 Task: In the  document monologue.odt. Insert footer and write 'www.quantum.com'. Find the word using Dictionary 'Grateful' Use the tool word Count and display word count while typing
Action: Mouse moved to (249, 409)
Screenshot: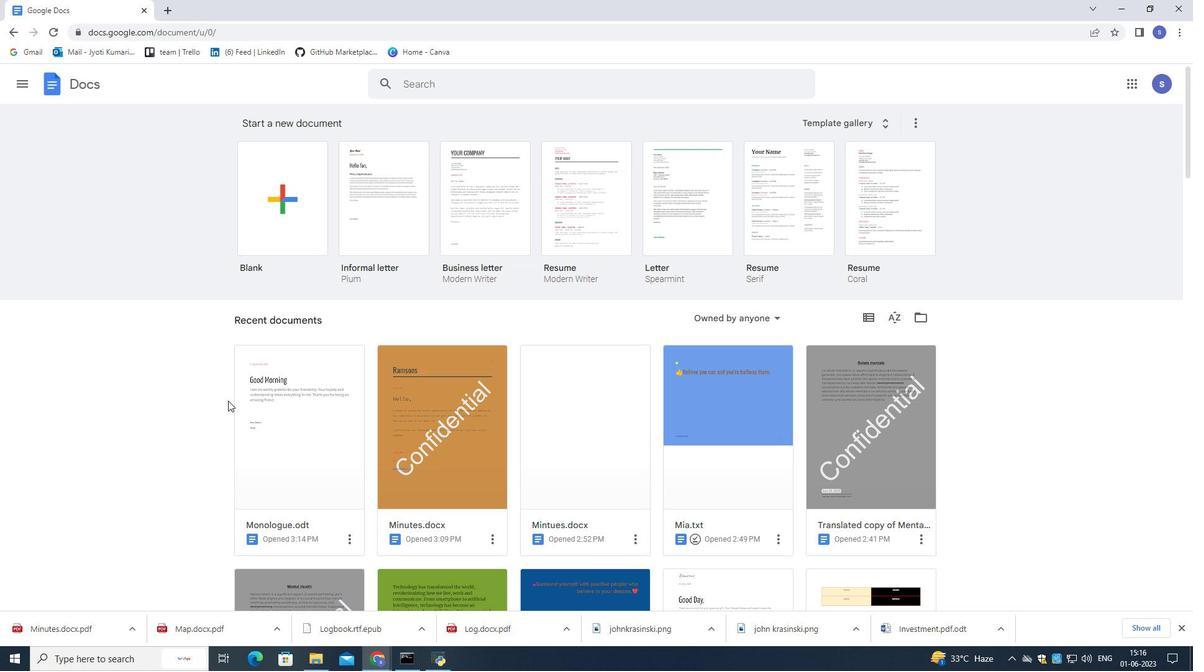 
Action: Mouse pressed left at (249, 409)
Screenshot: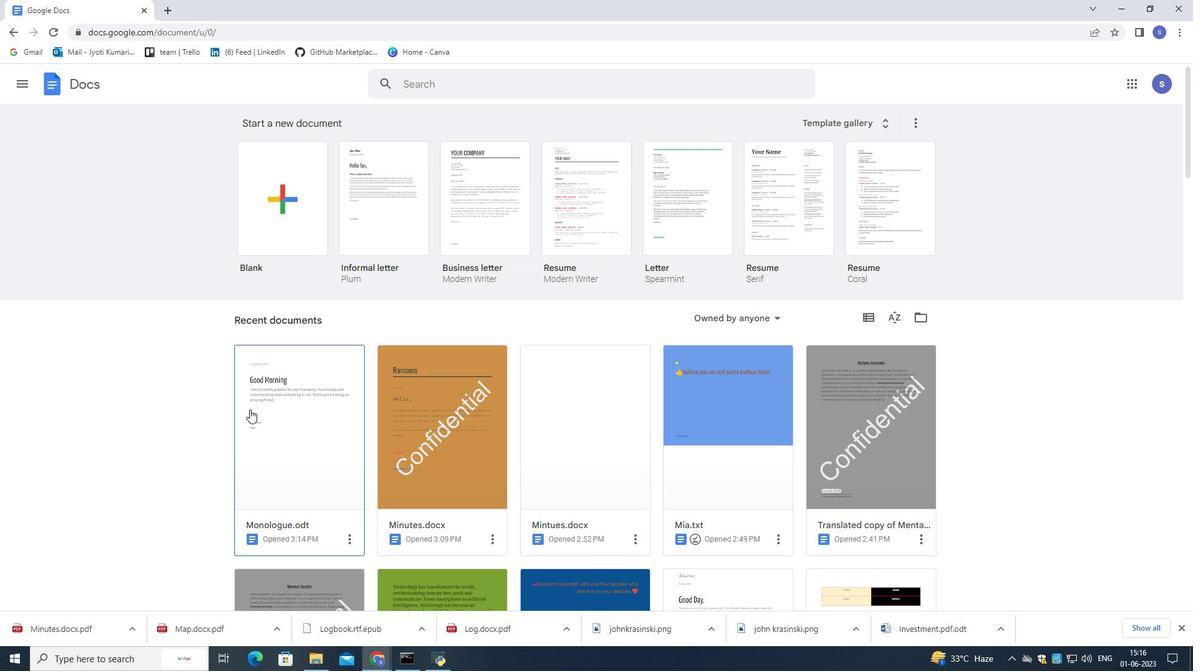 
Action: Mouse moved to (251, 409)
Screenshot: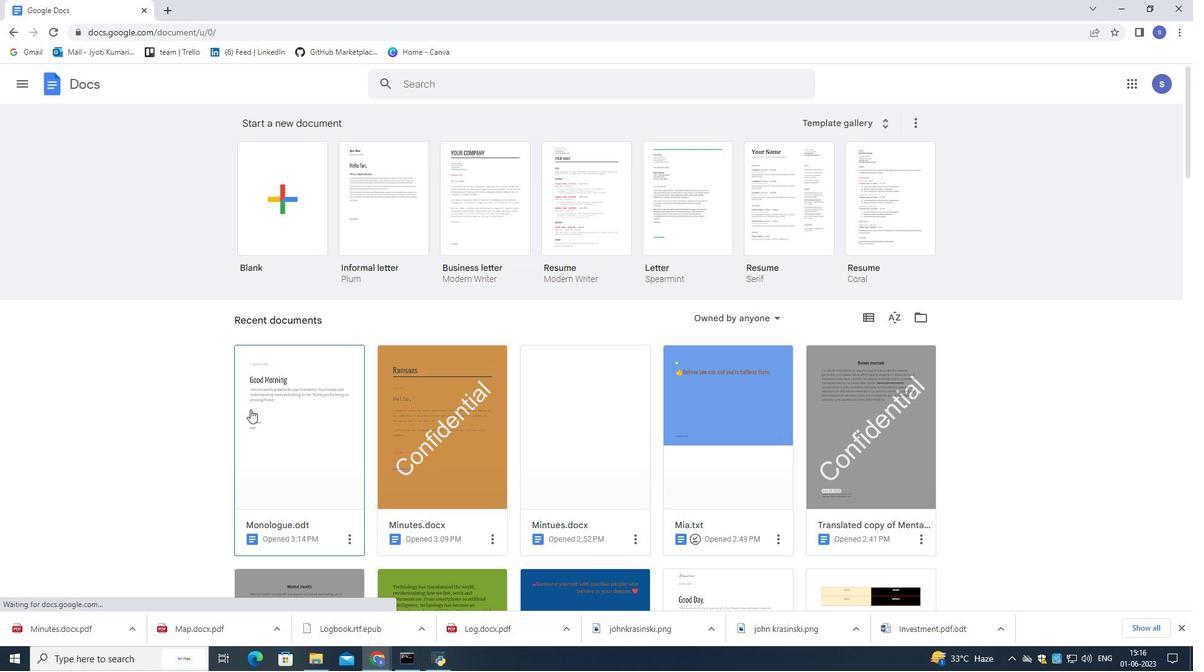 
Action: Mouse pressed left at (251, 409)
Screenshot: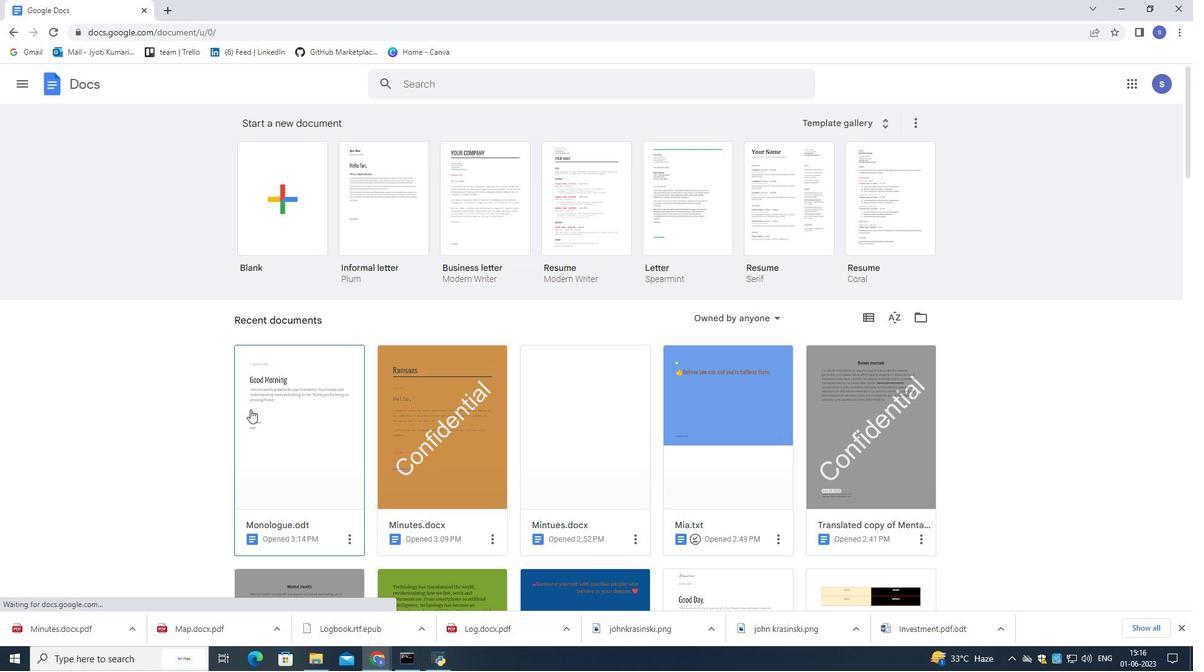 
Action: Mouse moved to (157, 308)
Screenshot: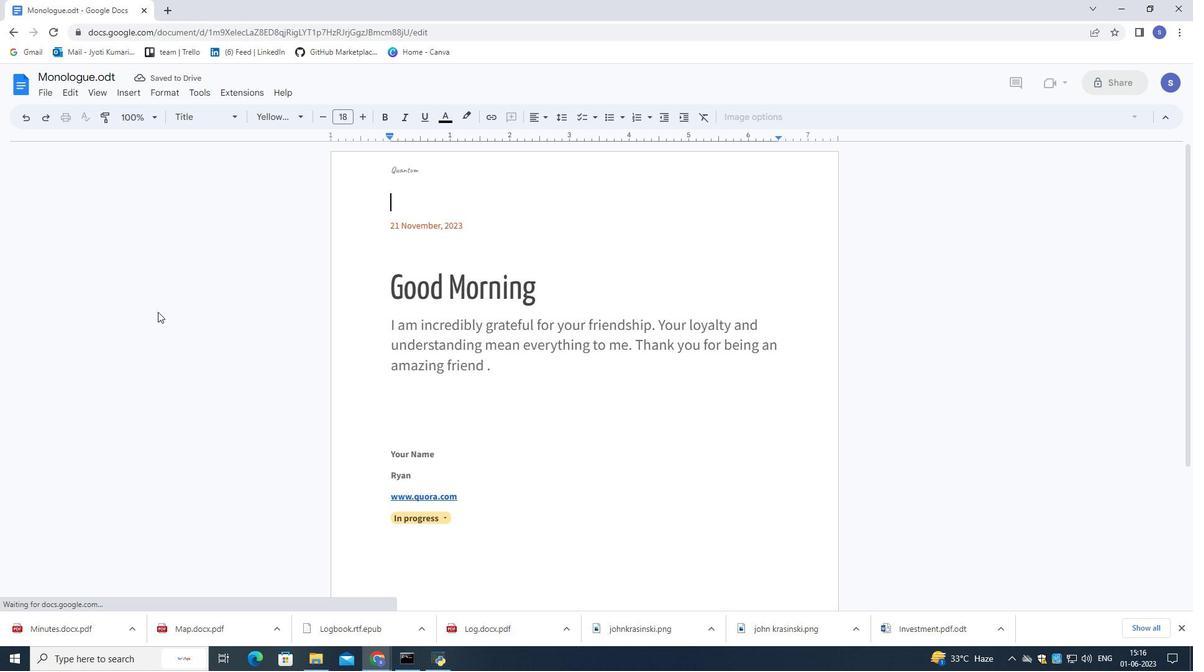 
Action: Mouse scrolled (157, 307) with delta (0, 0)
Screenshot: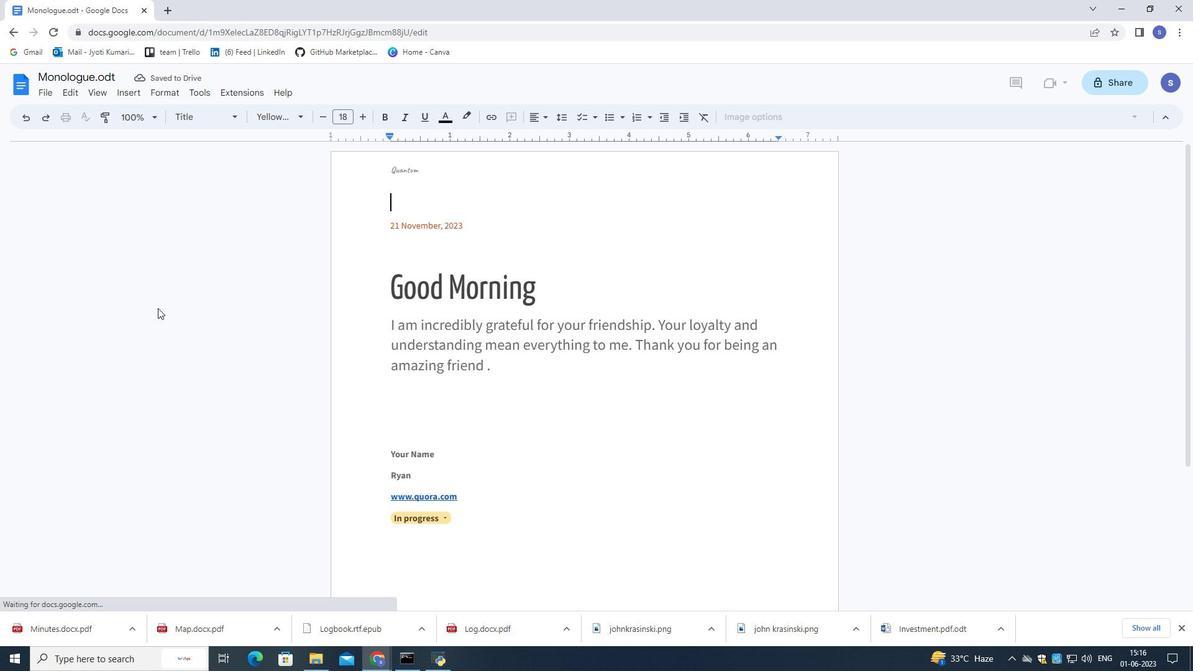 
Action: Mouse scrolled (157, 307) with delta (0, 0)
Screenshot: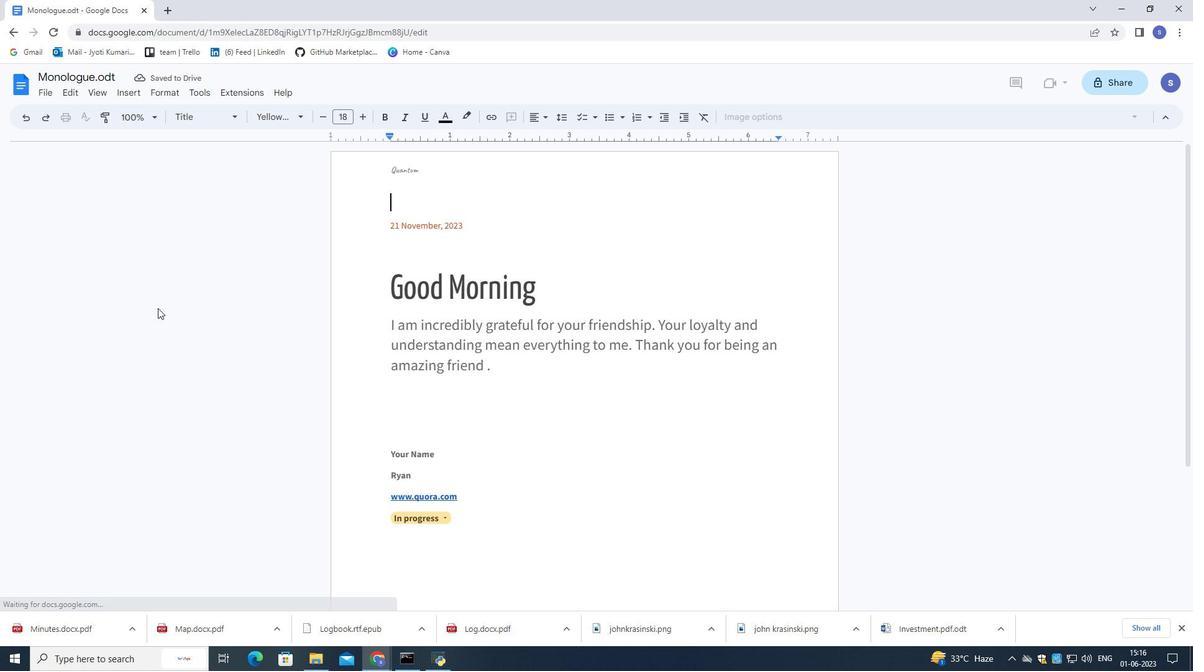 
Action: Mouse scrolled (157, 307) with delta (0, 0)
Screenshot: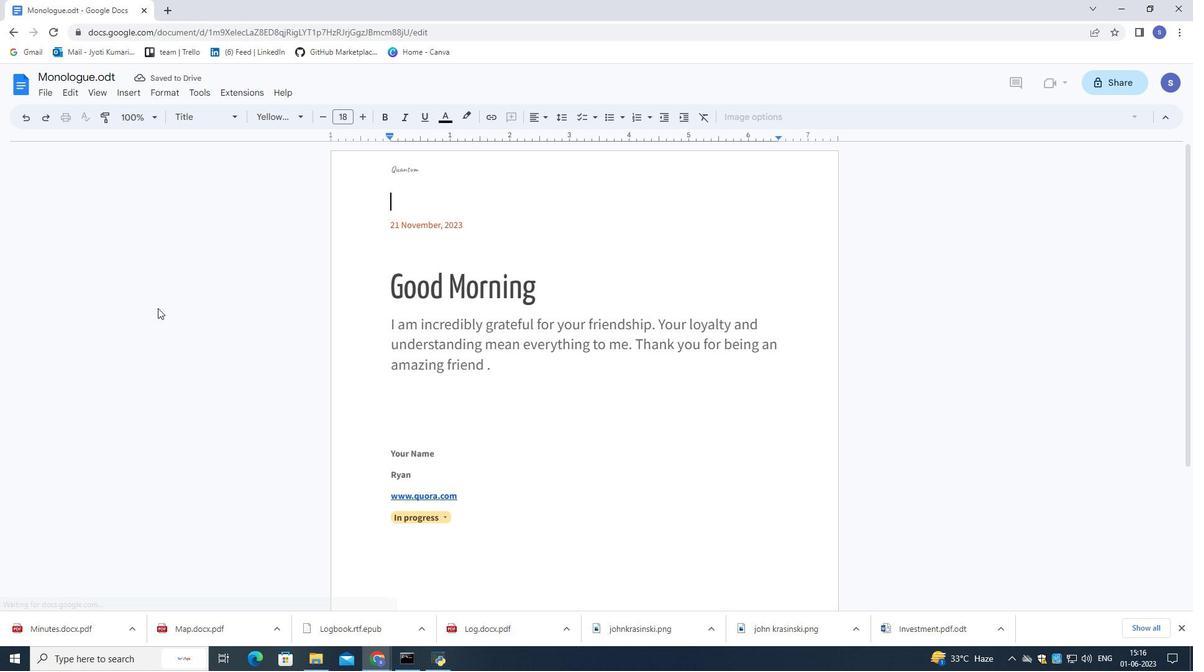 
Action: Mouse moved to (157, 308)
Screenshot: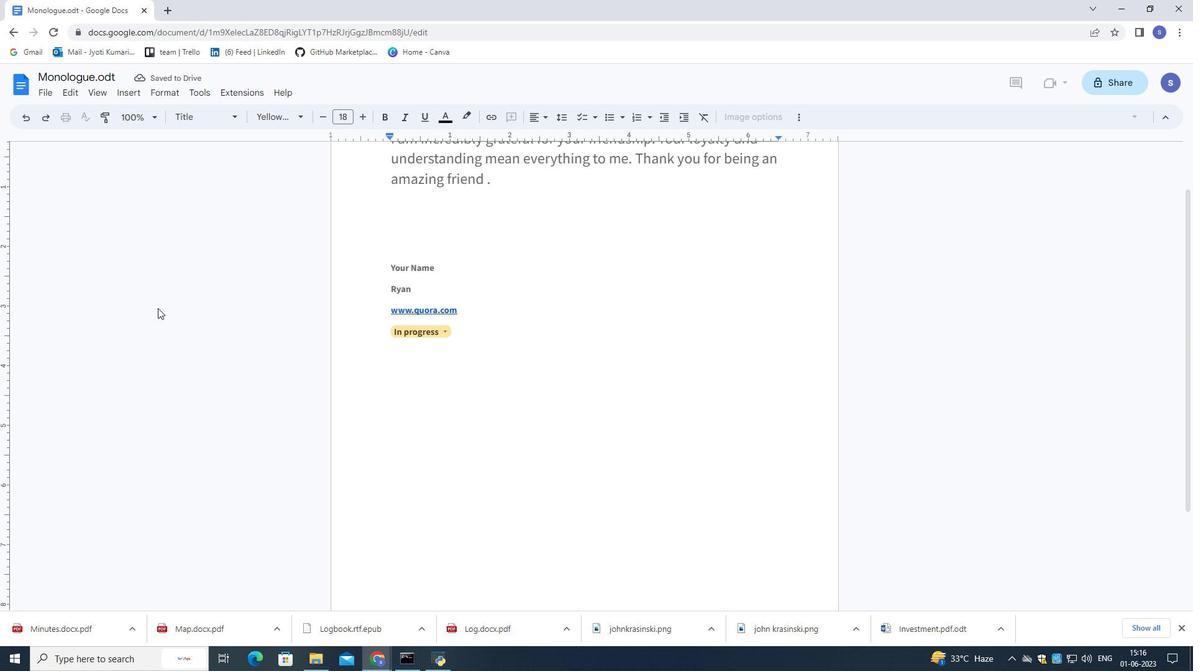 
Action: Mouse scrolled (157, 307) with delta (0, 0)
Screenshot: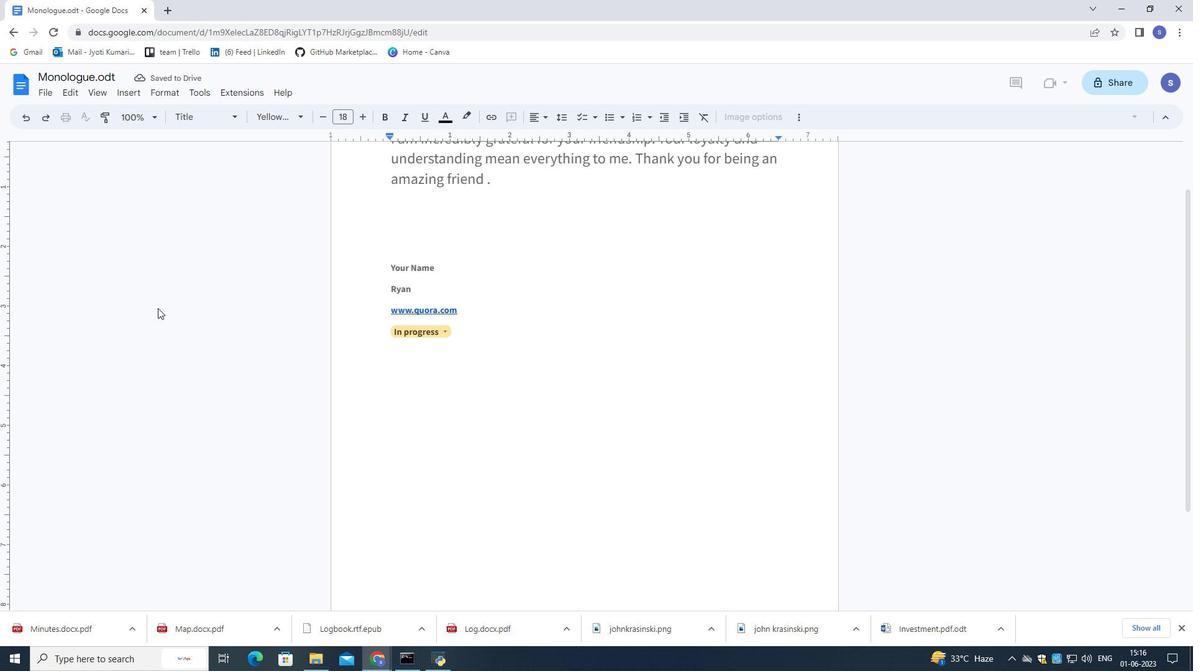 
Action: Mouse scrolled (157, 307) with delta (0, 0)
Screenshot: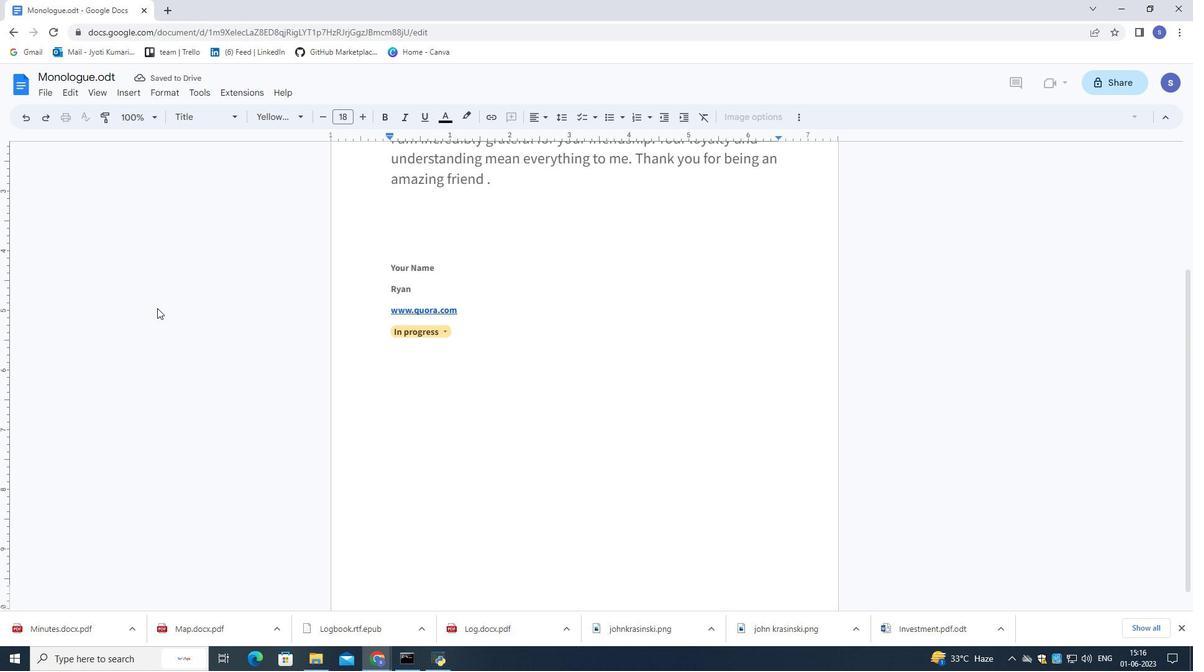 
Action: Mouse scrolled (157, 307) with delta (0, 0)
Screenshot: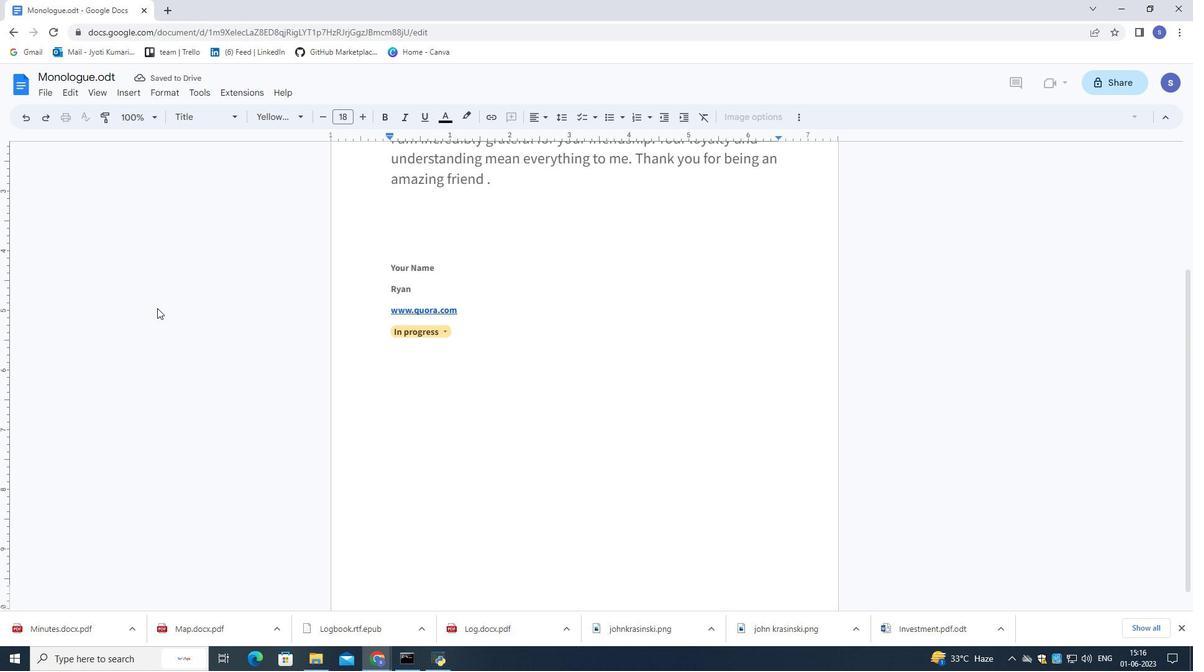 
Action: Mouse scrolled (157, 307) with delta (0, 0)
Screenshot: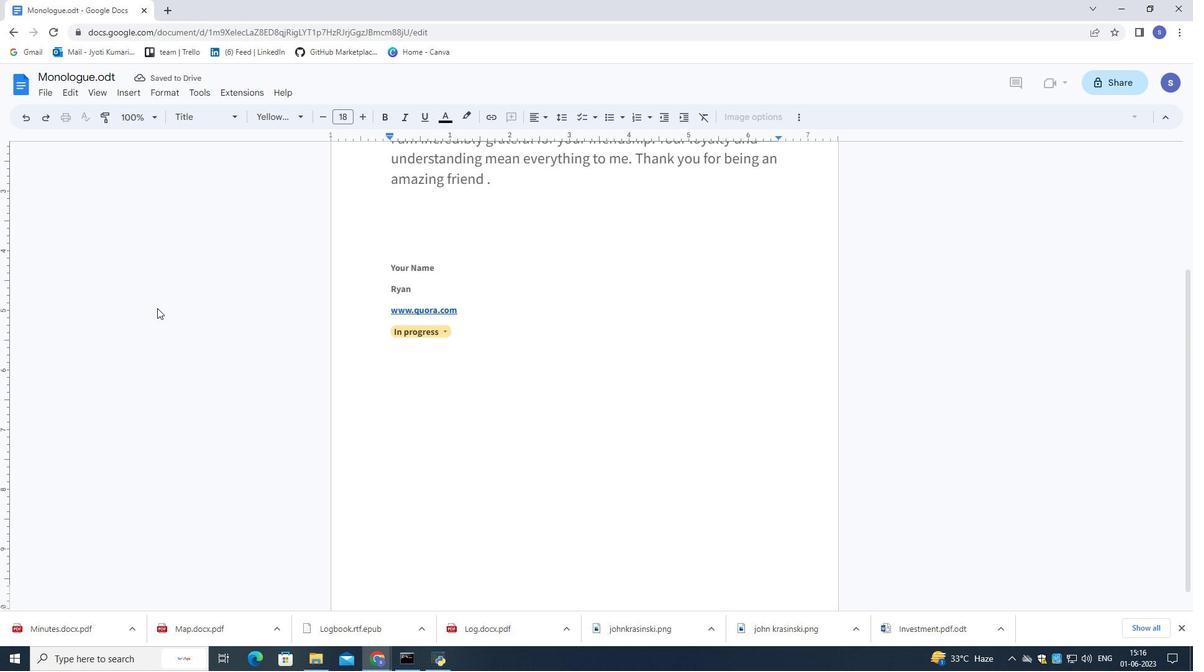 
Action: Mouse scrolled (157, 309) with delta (0, 0)
Screenshot: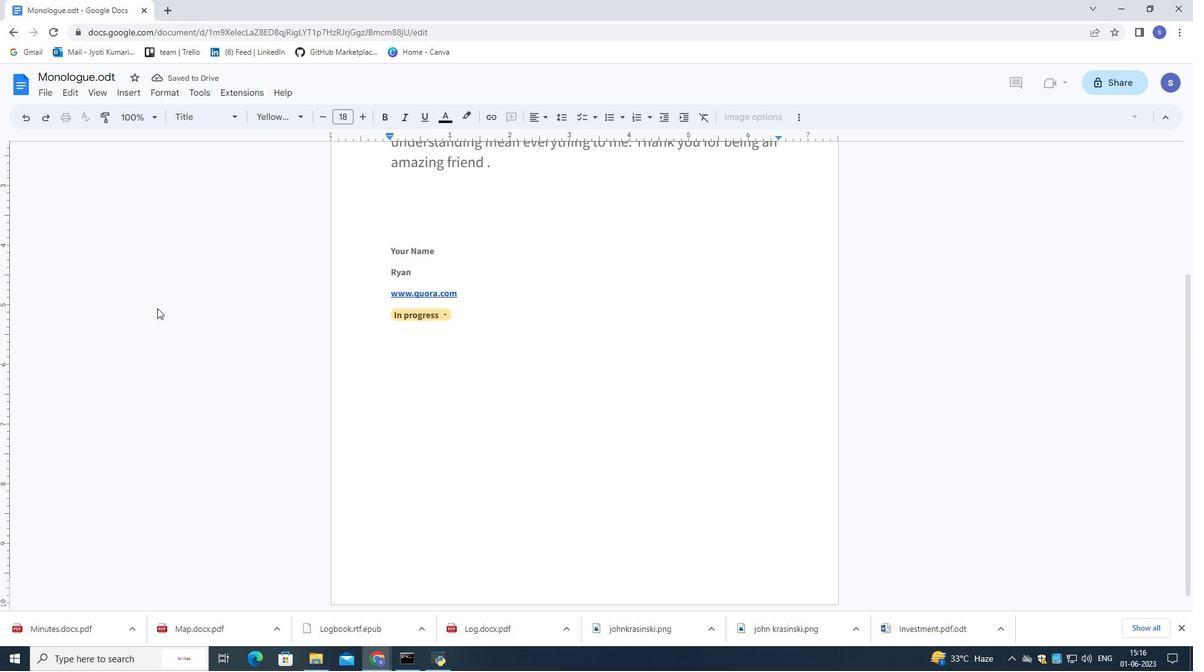 
Action: Mouse scrolled (157, 309) with delta (0, 0)
Screenshot: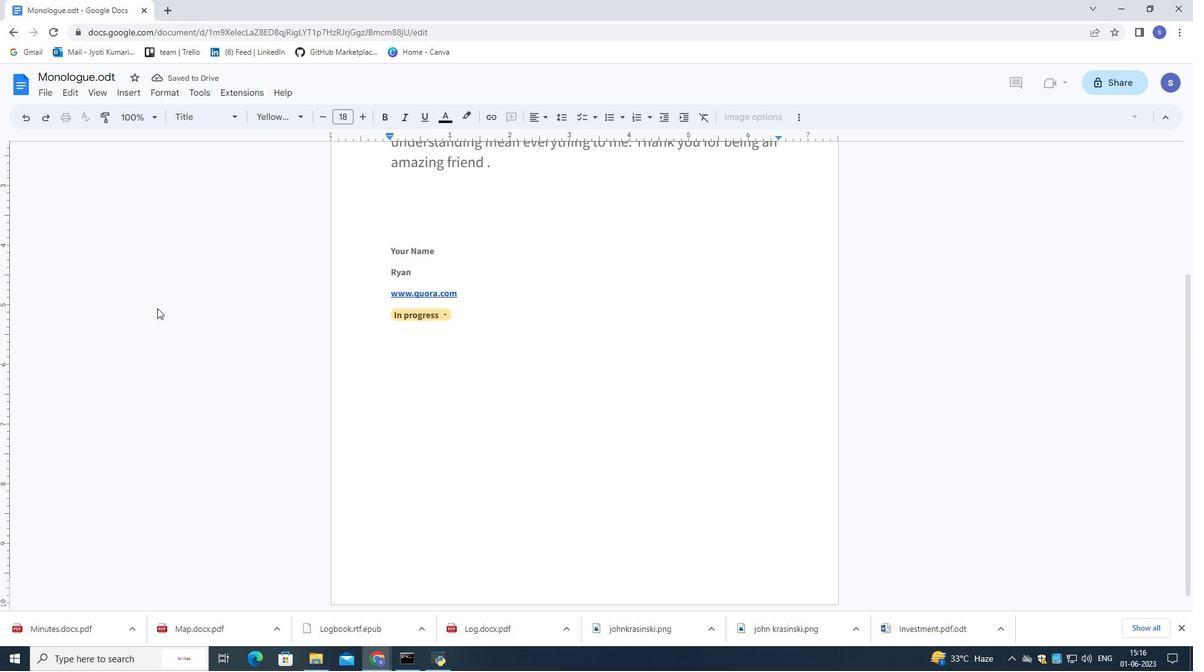 
Action: Mouse scrolled (157, 309) with delta (0, 0)
Screenshot: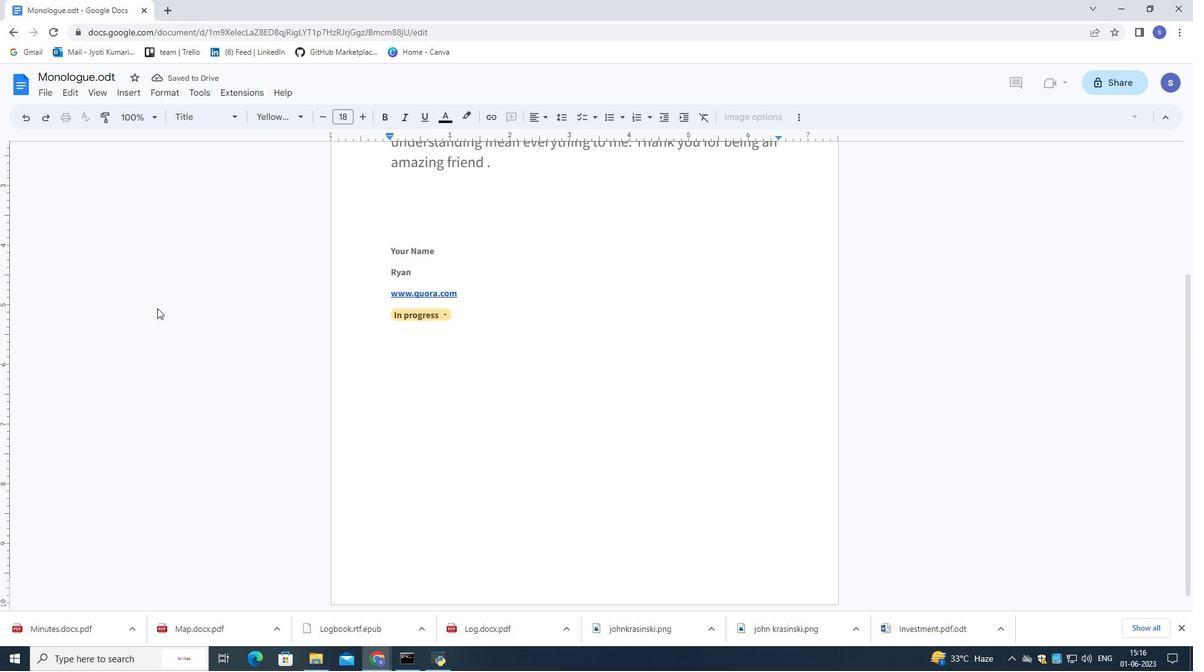 
Action: Mouse moved to (156, 307)
Screenshot: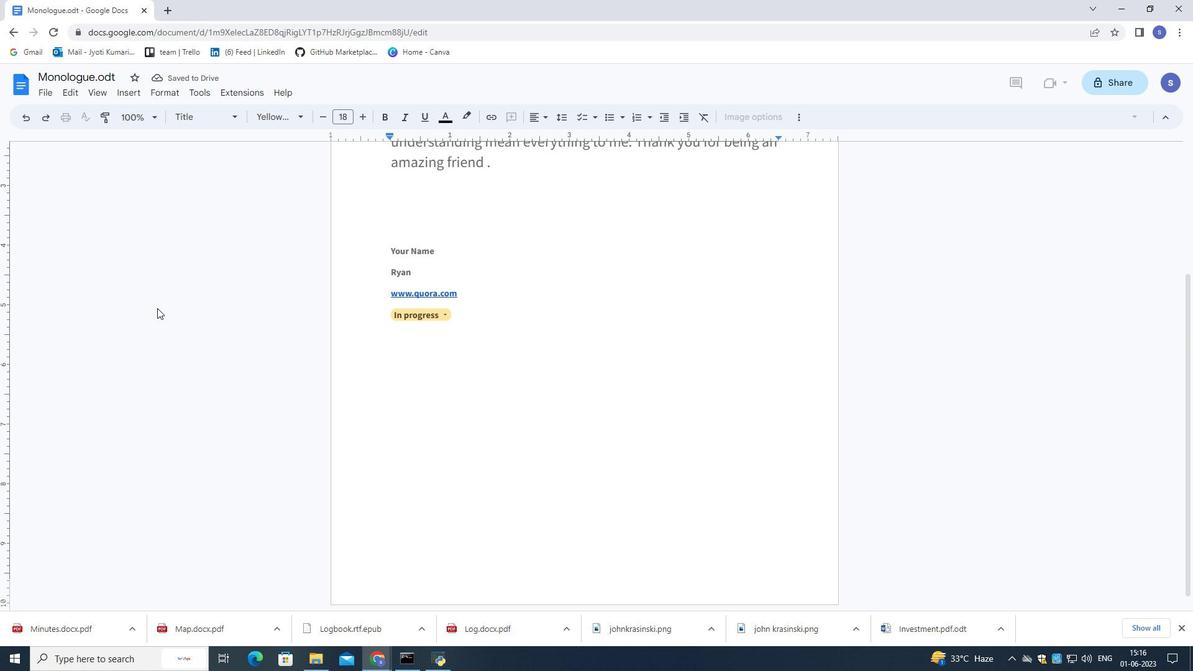 
Action: Mouse scrolled (156, 308) with delta (0, 0)
Screenshot: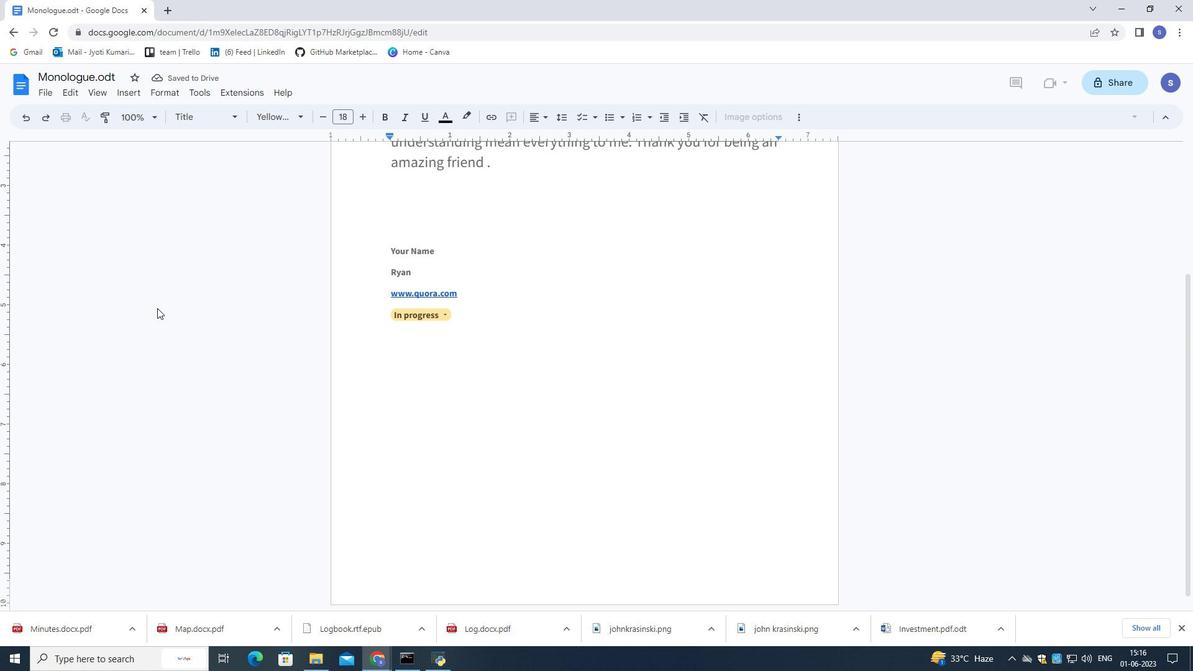 
Action: Mouse scrolled (156, 308) with delta (0, 0)
Screenshot: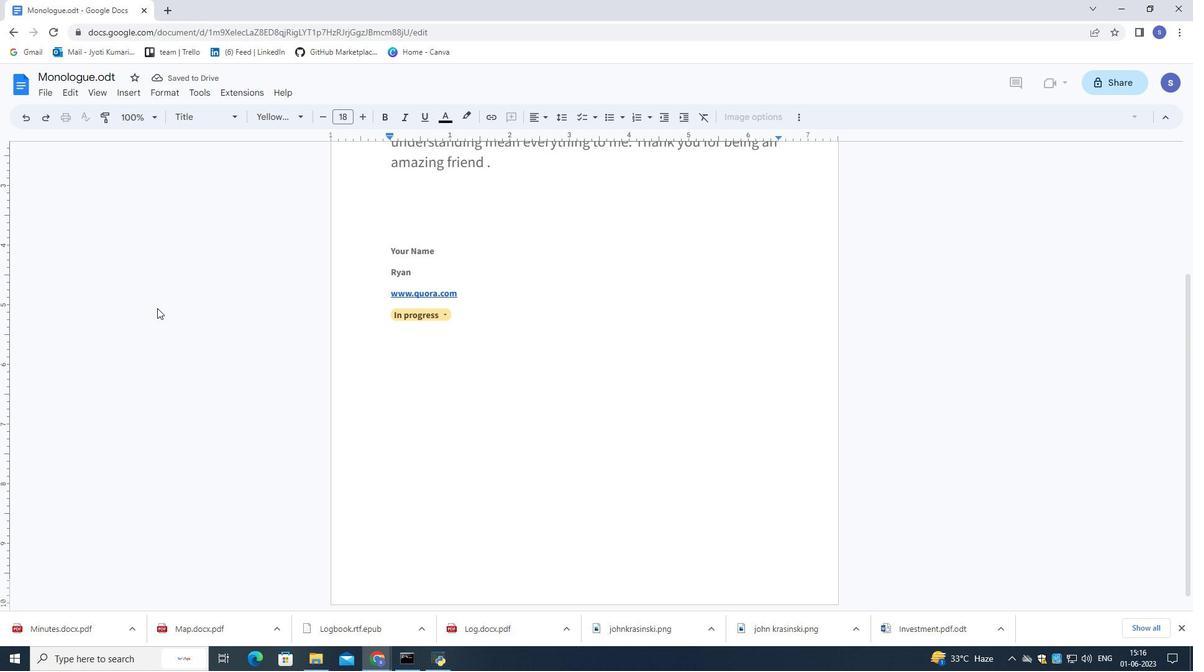 
Action: Mouse moved to (134, 90)
Screenshot: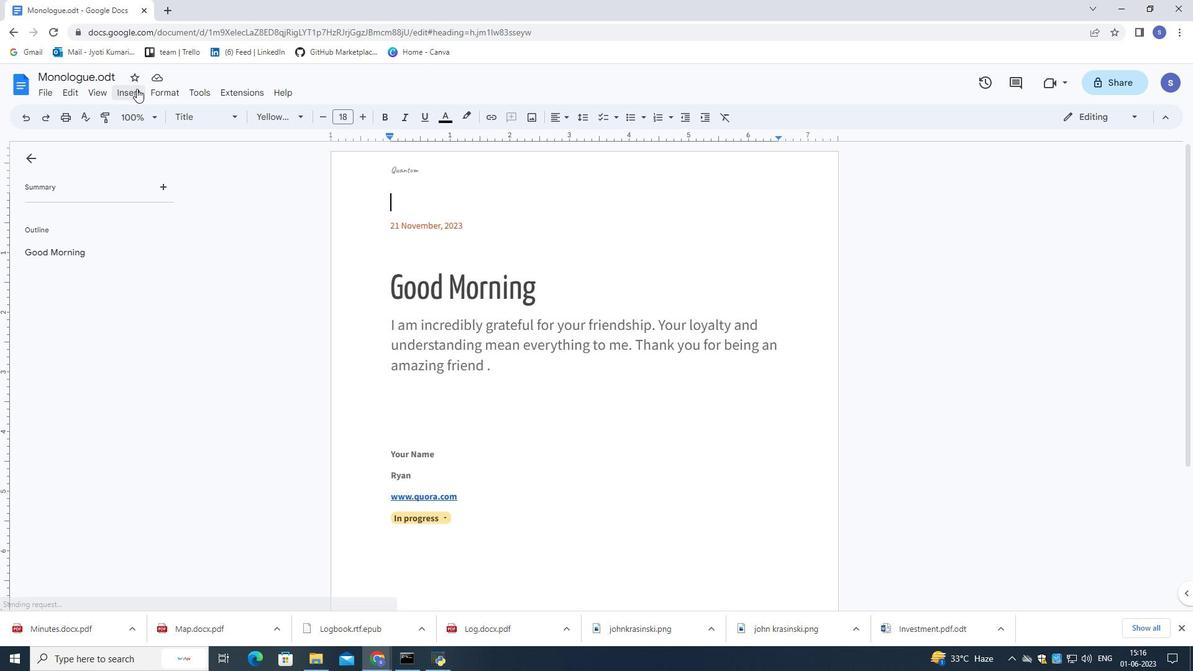 
Action: Mouse pressed left at (134, 90)
Screenshot: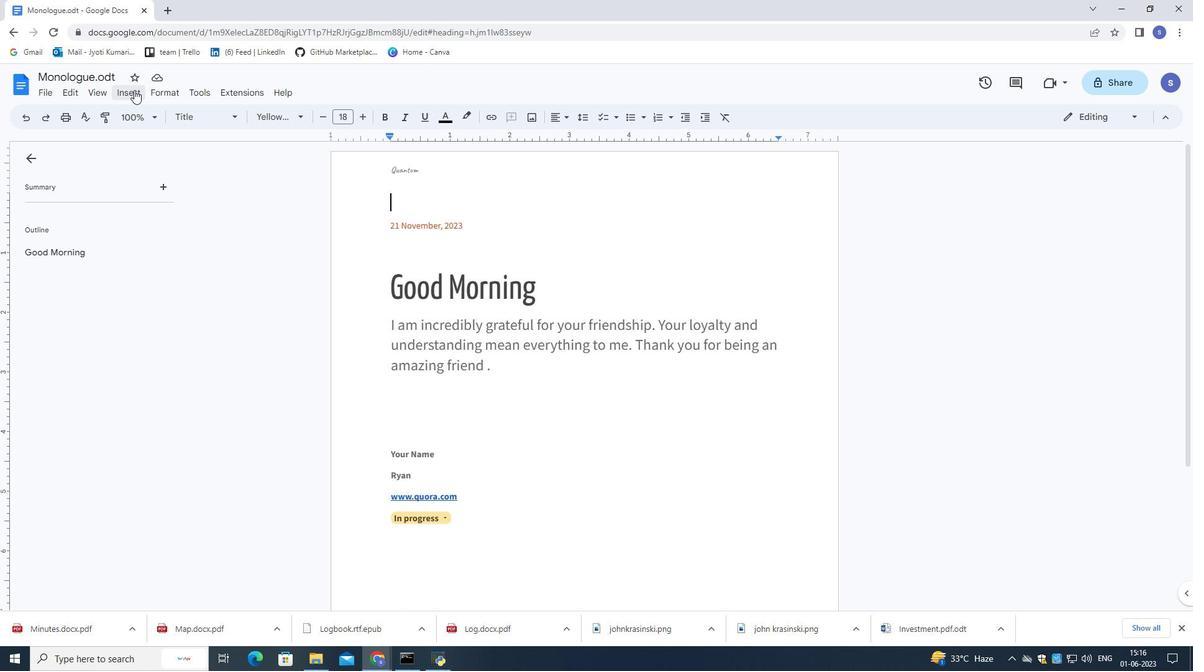 
Action: Mouse moved to (248, 237)
Screenshot: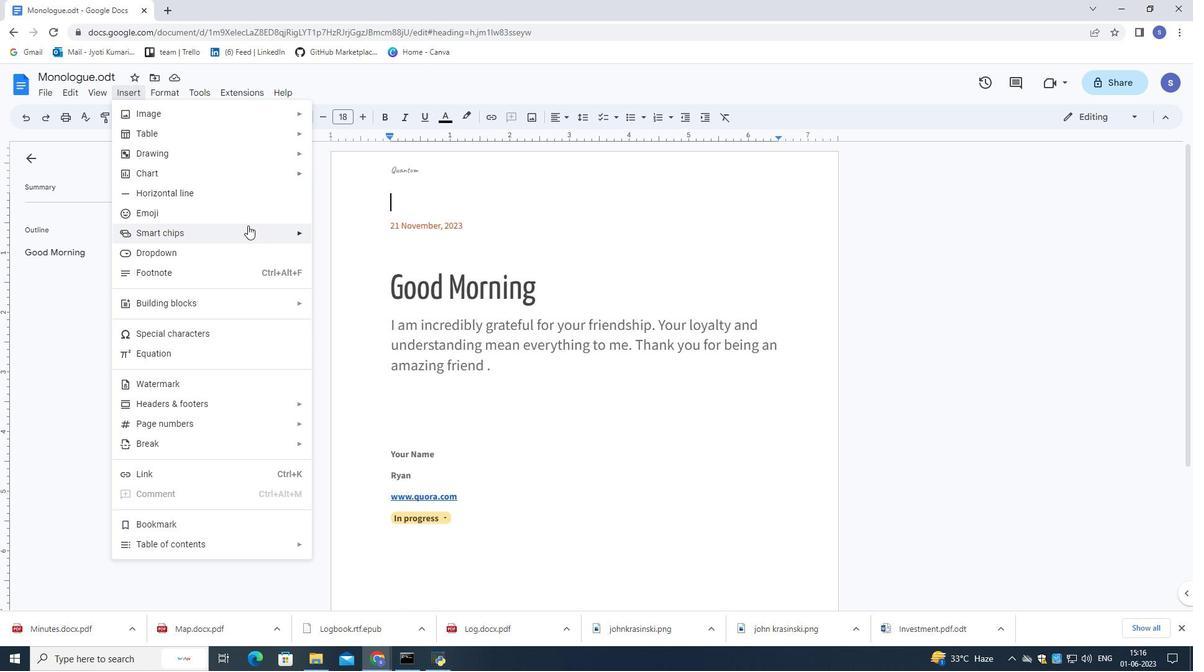 
Action: Mouse scrolled (248, 236) with delta (0, 0)
Screenshot: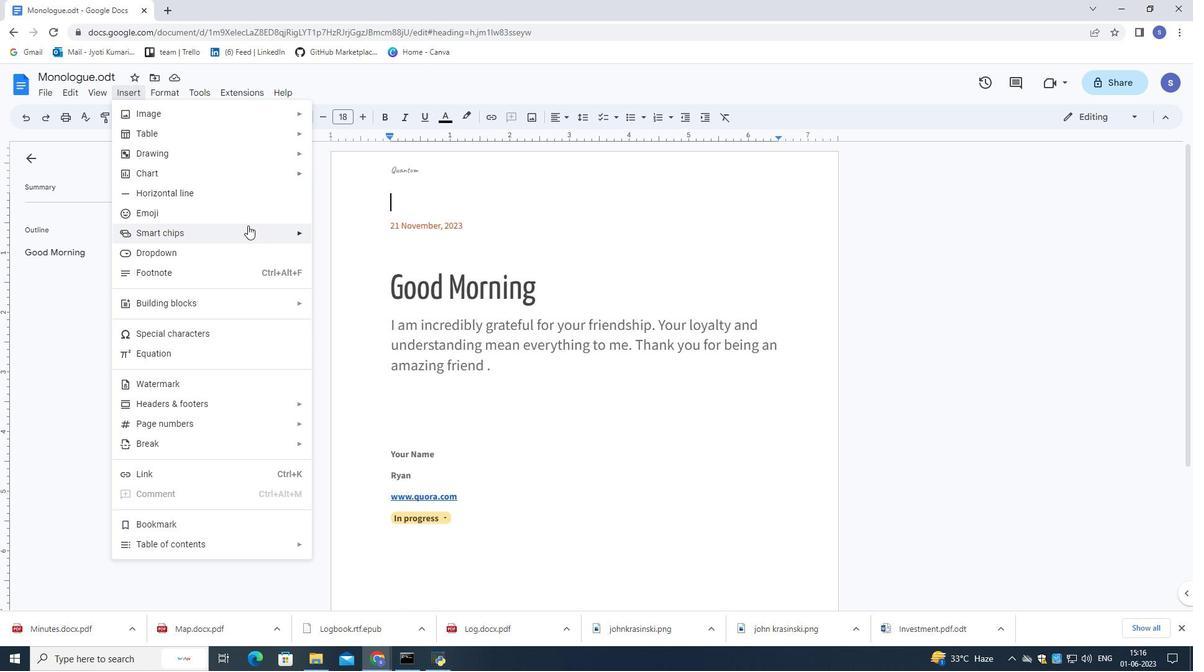 
Action: Mouse moved to (248, 238)
Screenshot: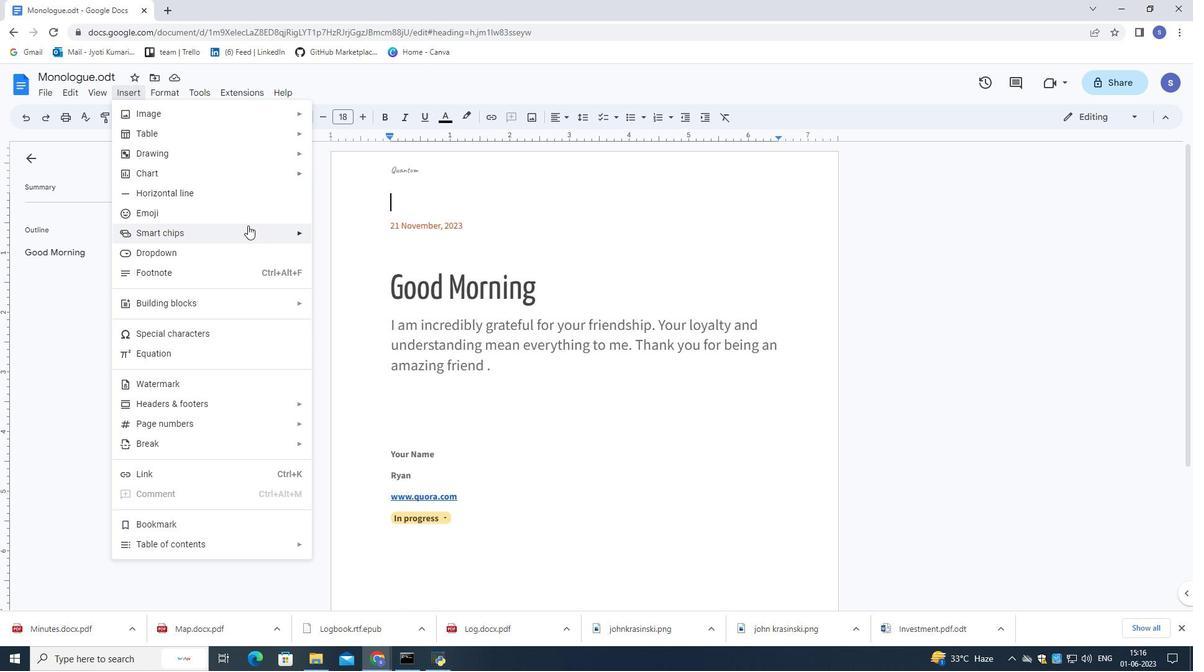 
Action: Mouse scrolled (248, 237) with delta (0, 0)
Screenshot: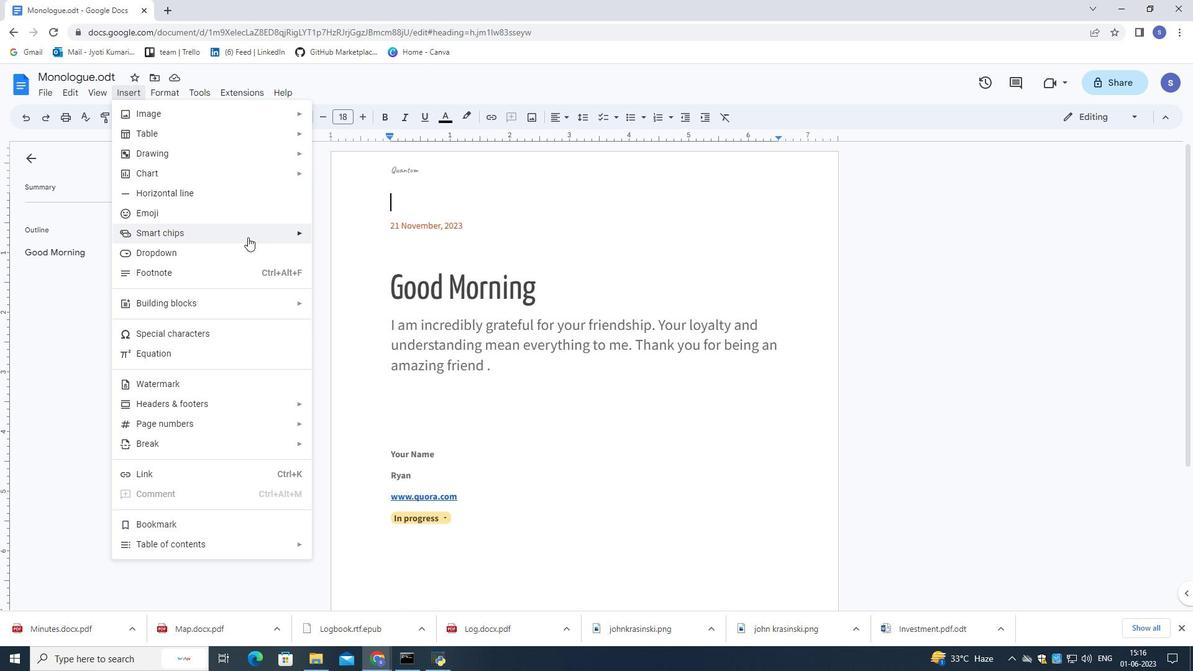 
Action: Mouse moved to (248, 238)
Screenshot: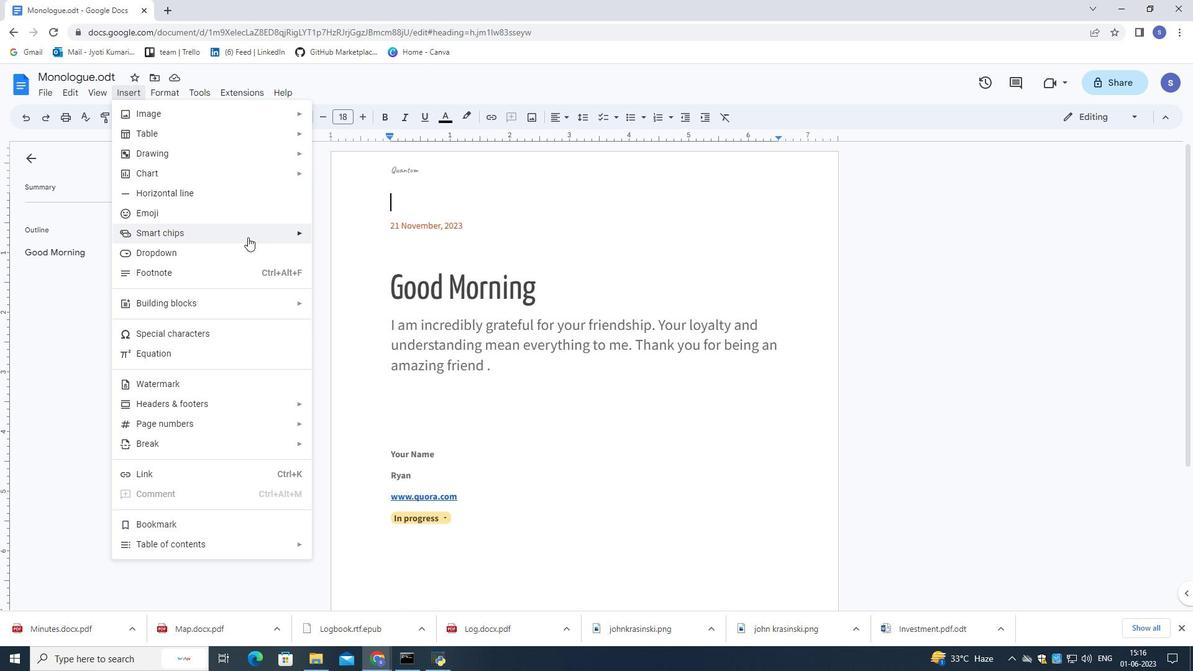 
Action: Mouse scrolled (248, 238) with delta (0, 0)
Screenshot: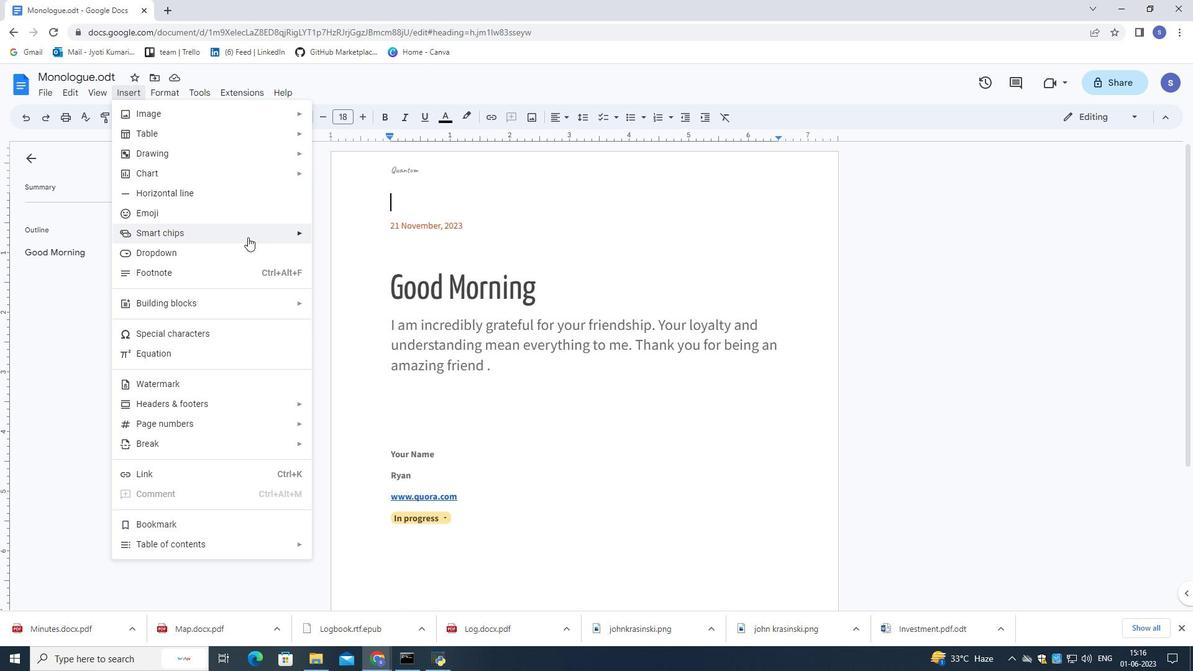 
Action: Mouse scrolled (248, 238) with delta (0, 0)
Screenshot: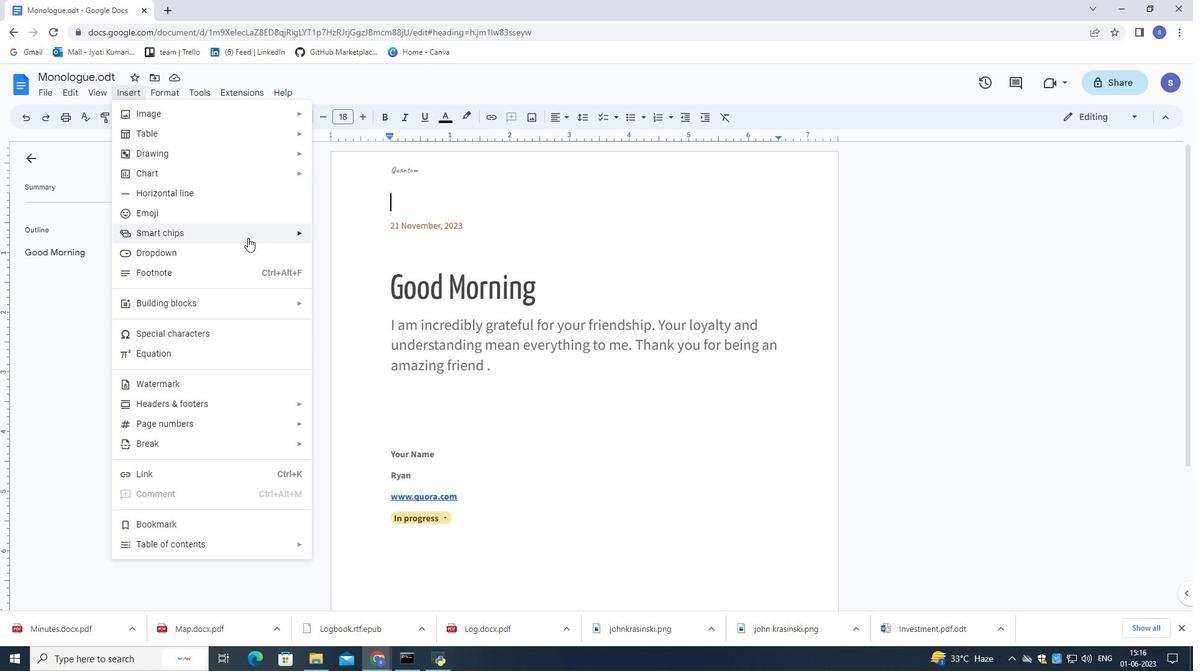 
Action: Mouse moved to (248, 239)
Screenshot: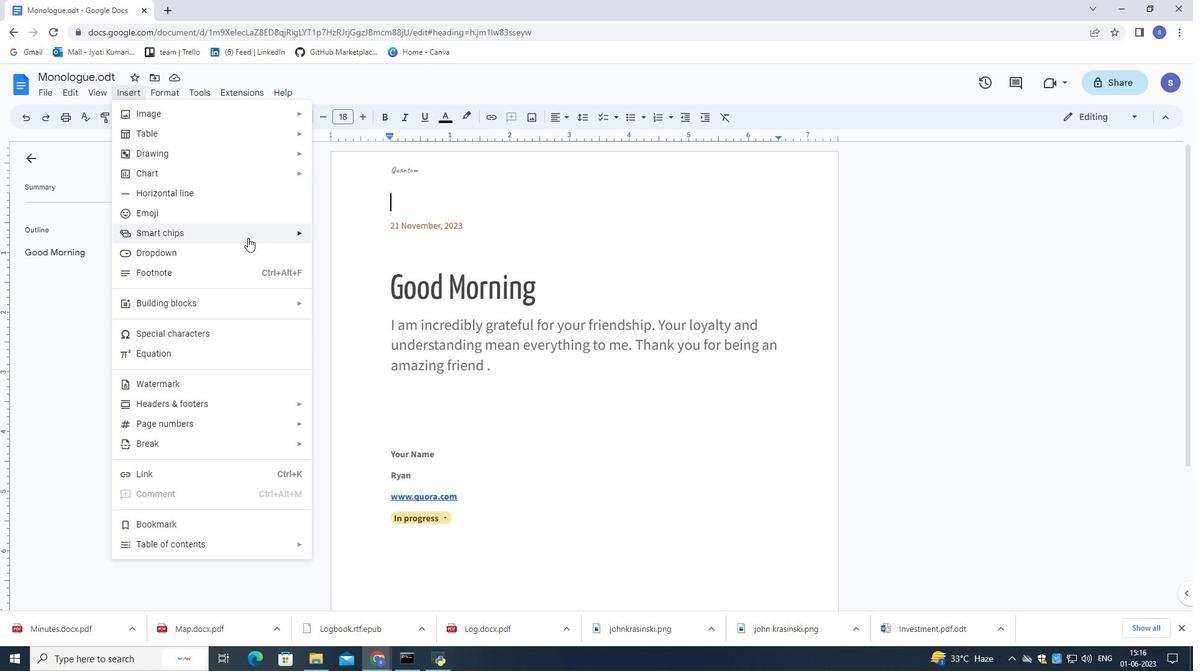 
Action: Mouse scrolled (248, 238) with delta (0, 0)
Screenshot: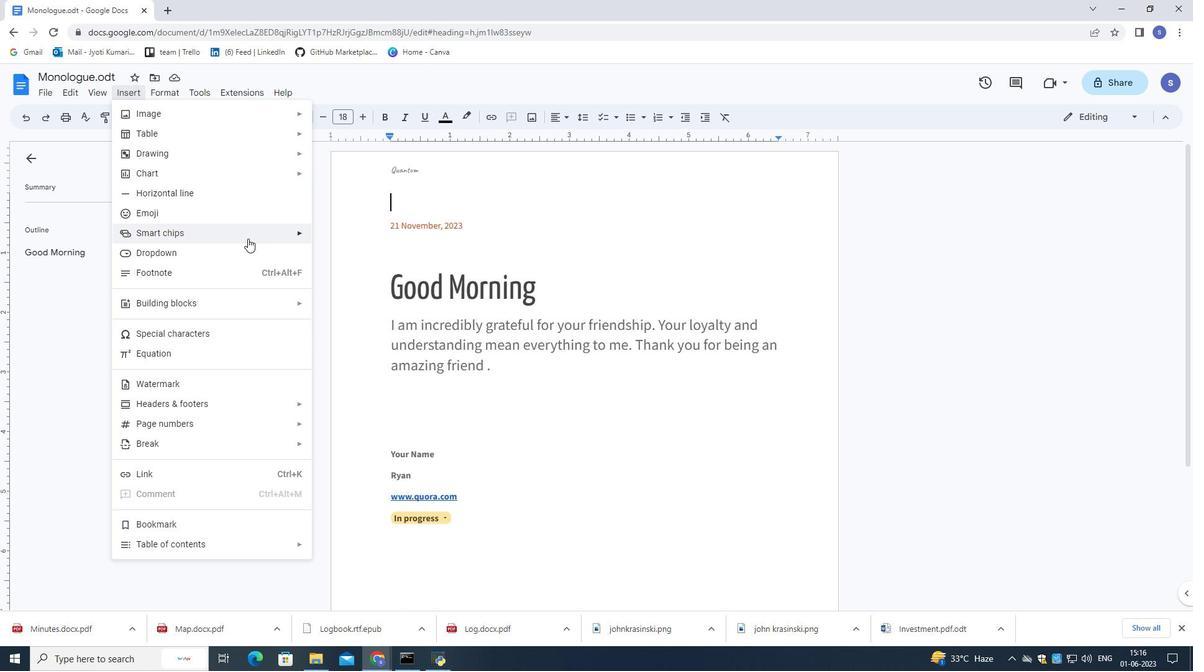 
Action: Mouse moved to (366, 426)
Screenshot: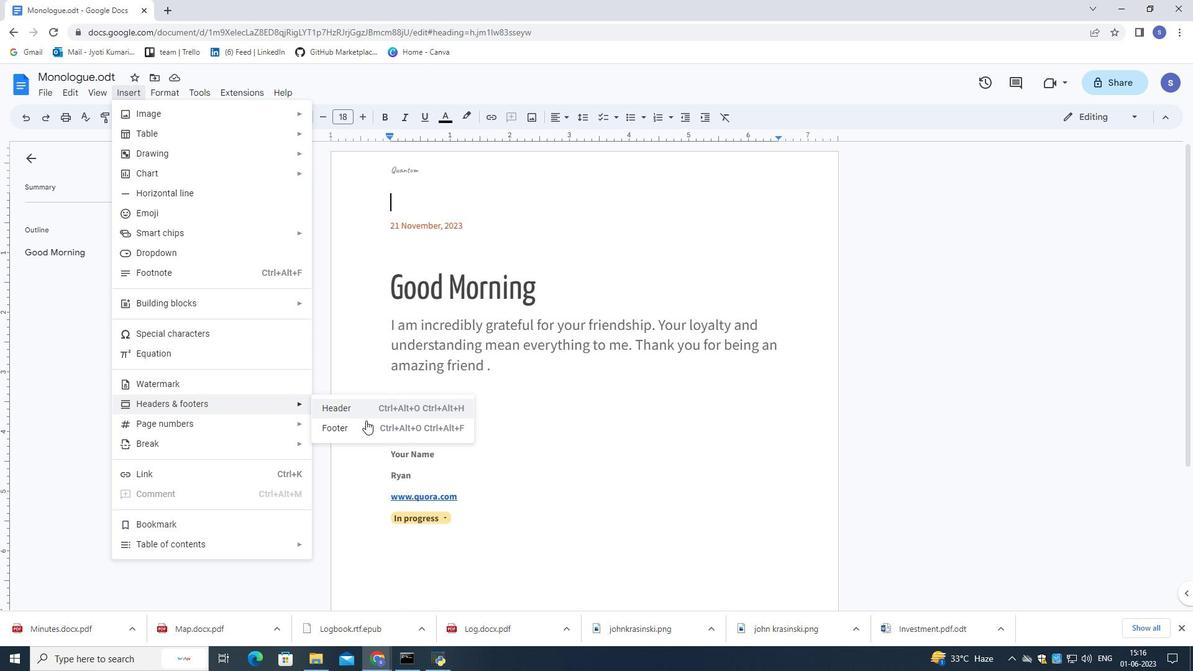 
Action: Mouse pressed left at (366, 426)
Screenshot: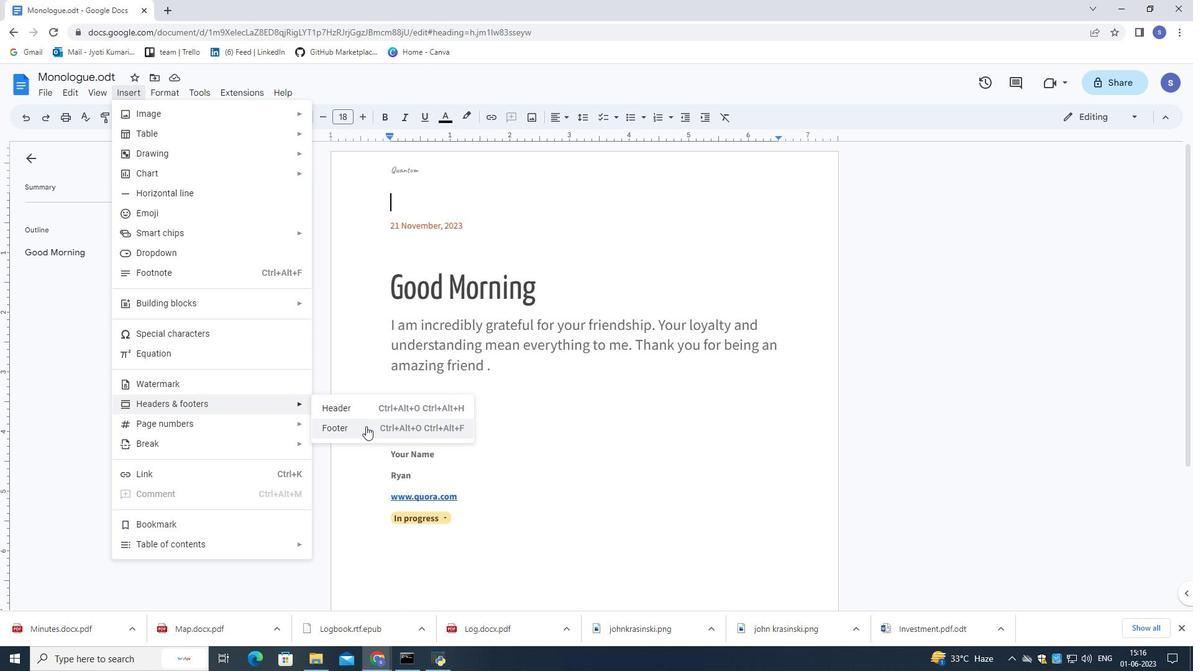 
Action: Mouse moved to (434, 442)
Screenshot: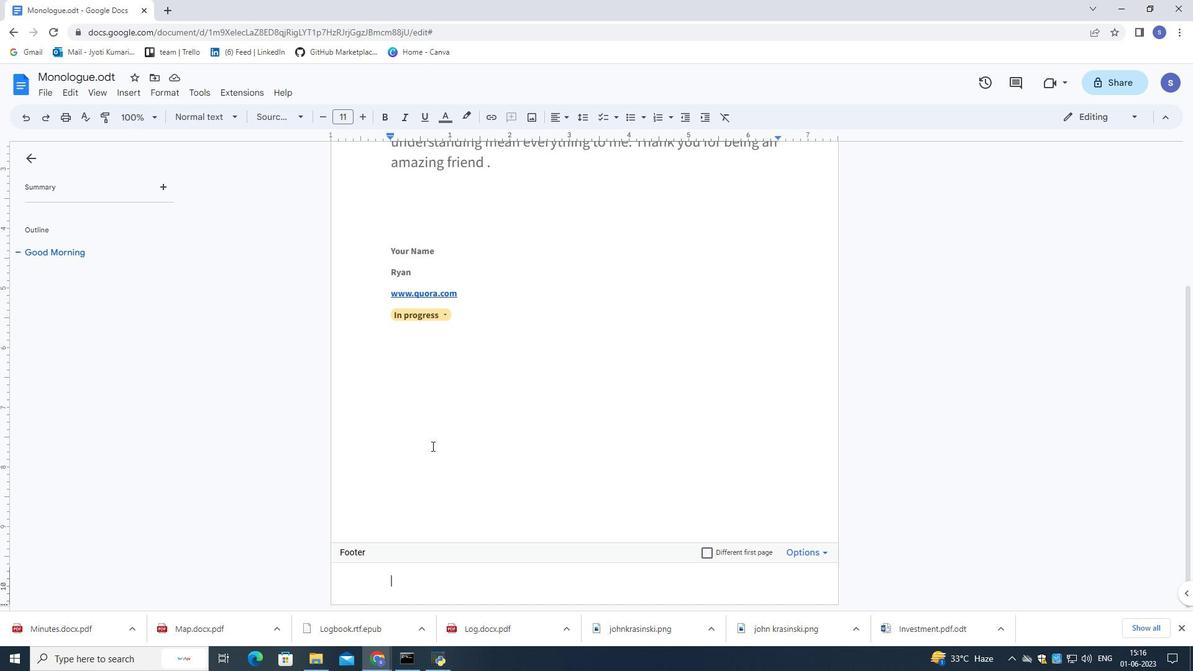 
Action: Mouse scrolled (434, 442) with delta (0, 0)
Screenshot: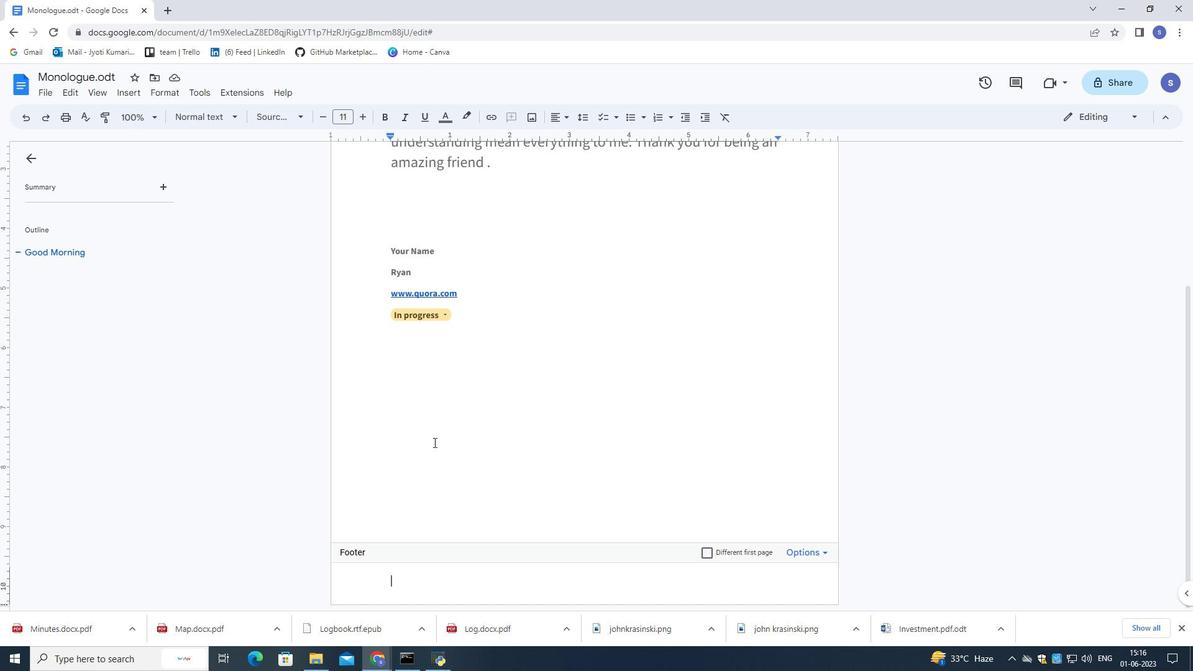 
Action: Mouse moved to (376, 414)
Screenshot: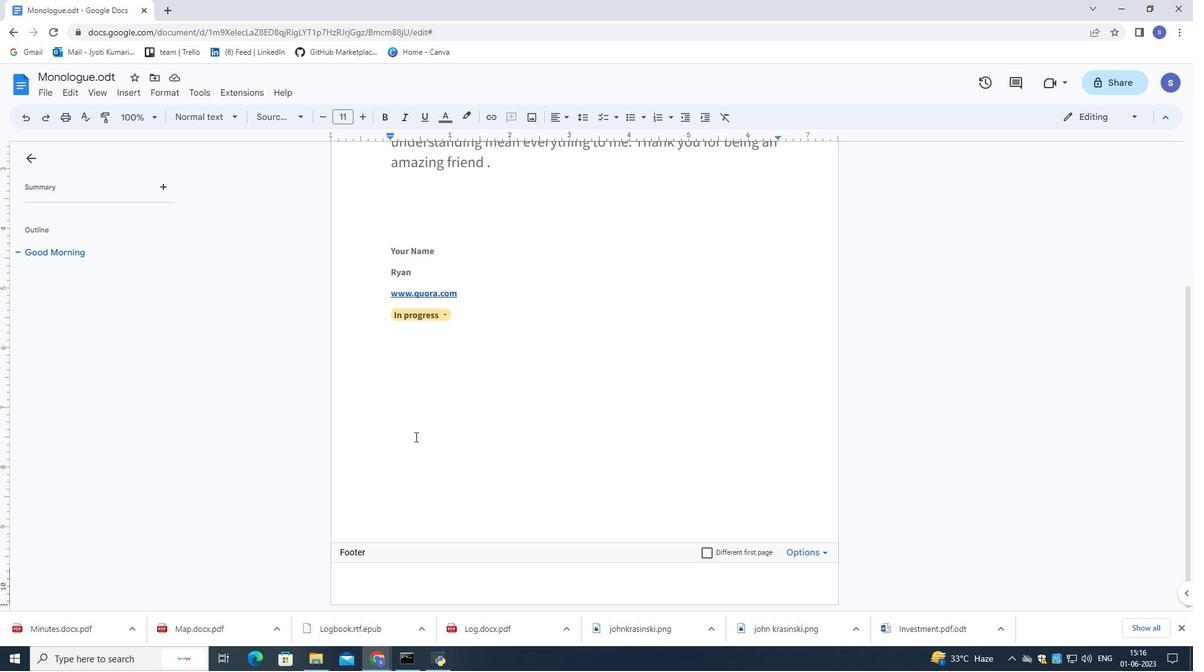 
Action: Key pressed www.quantum.com
Screenshot: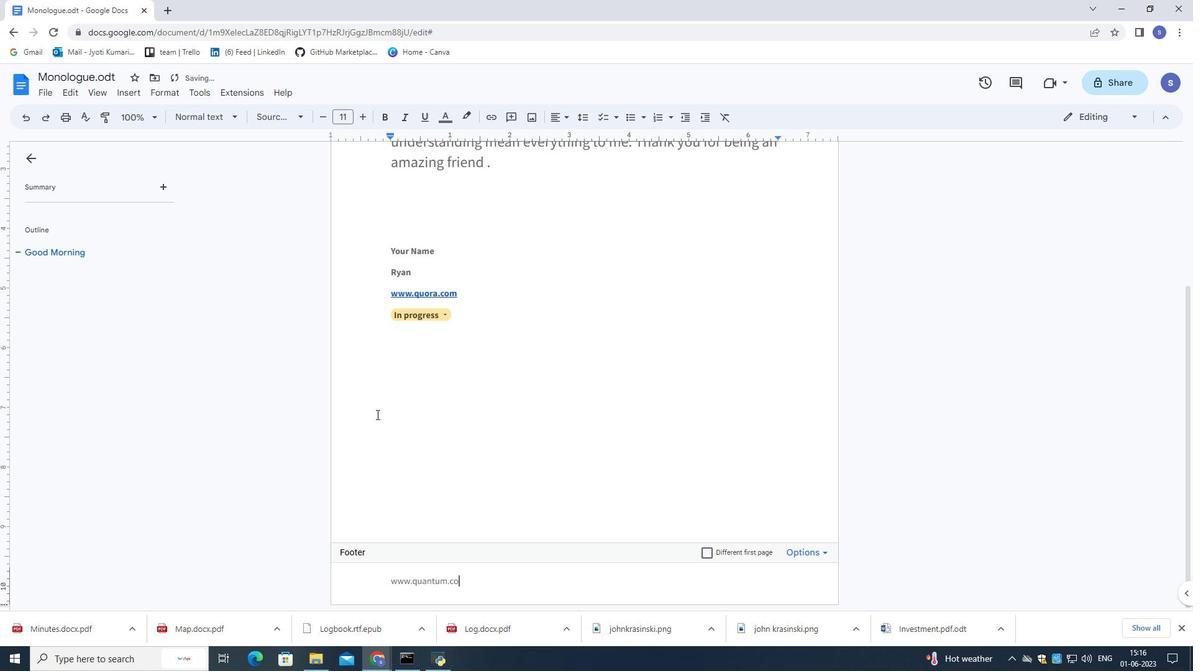 
Action: Mouse moved to (201, 88)
Screenshot: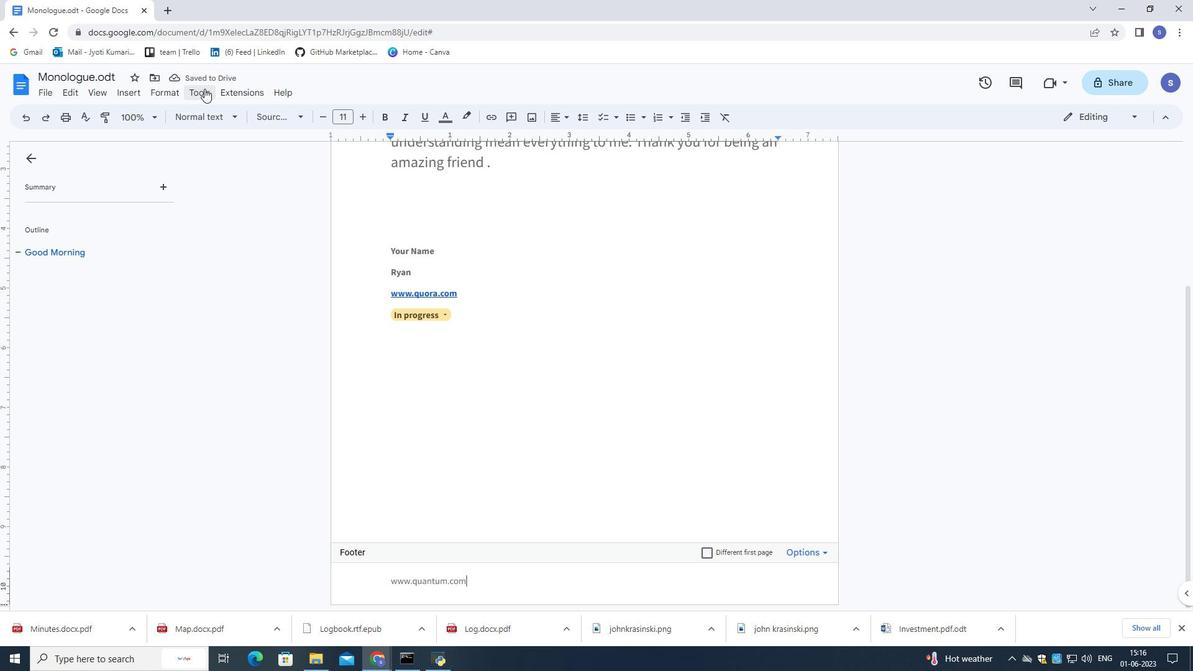 
Action: Mouse pressed left at (201, 88)
Screenshot: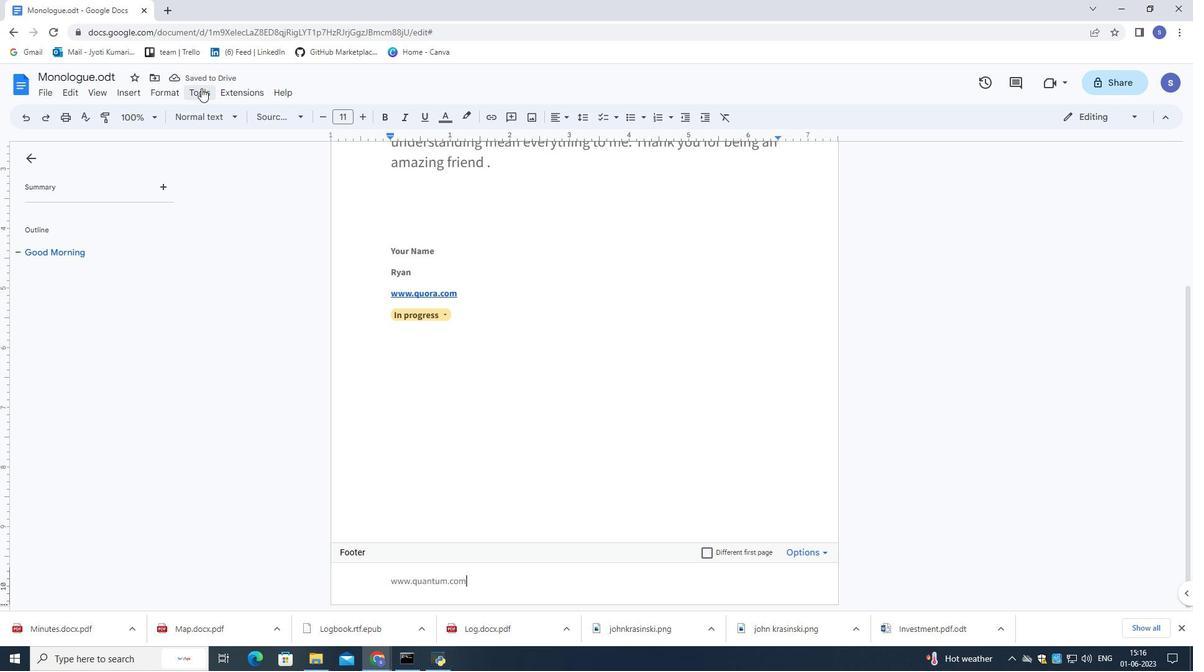 
Action: Mouse moved to (227, 129)
Screenshot: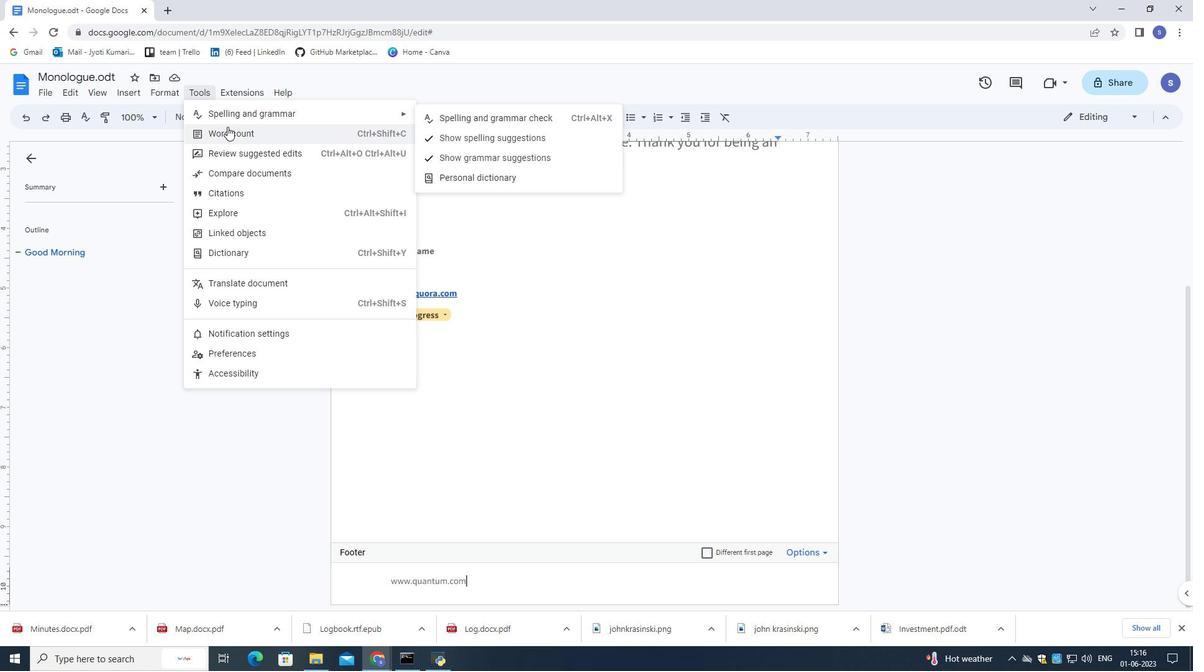 
Action: Mouse pressed left at (227, 129)
Screenshot: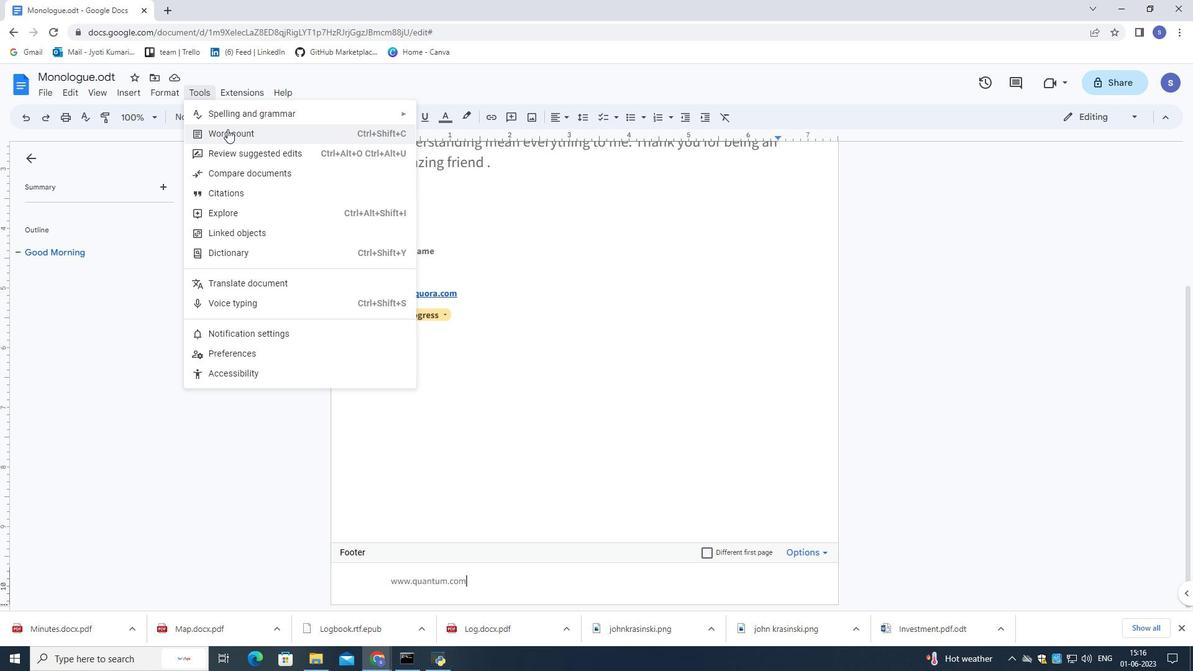 
Action: Mouse moved to (520, 395)
Screenshot: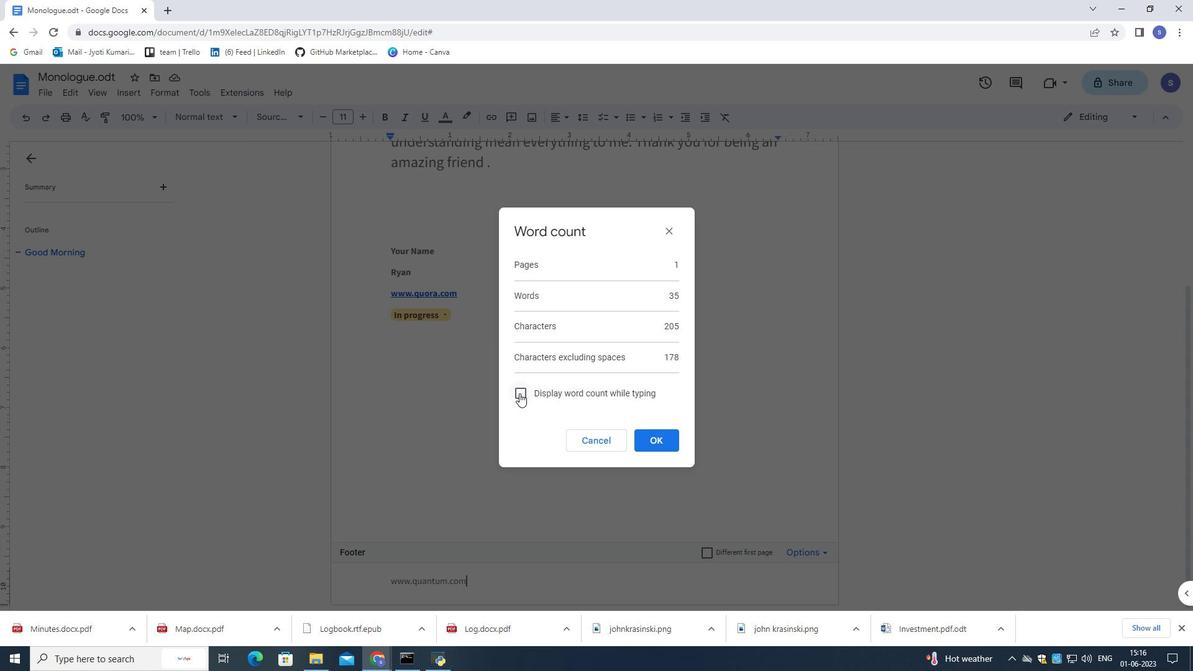 
Action: Mouse pressed left at (520, 395)
Screenshot: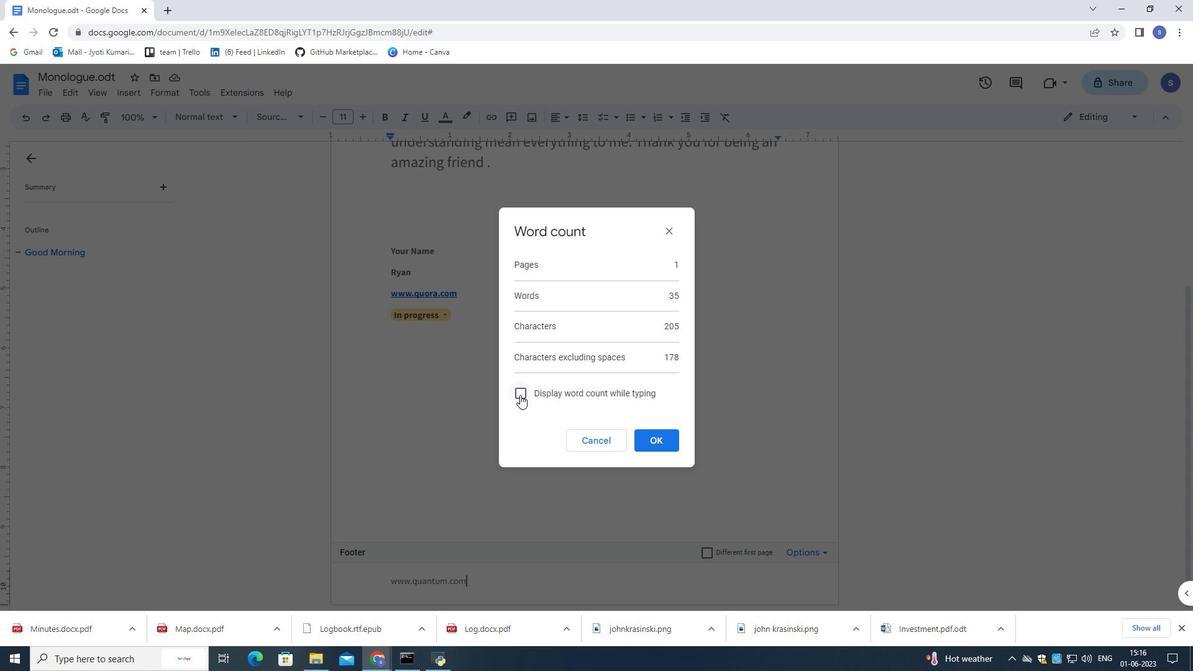 
Action: Mouse moved to (669, 439)
Screenshot: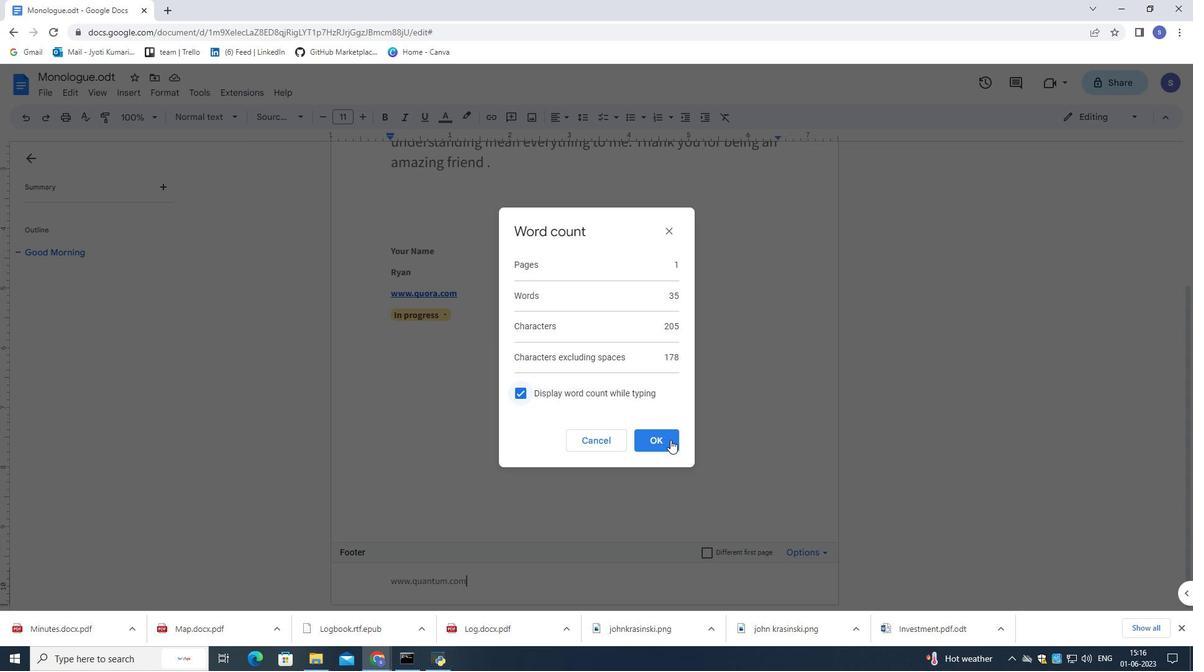
Action: Mouse pressed left at (669, 439)
Screenshot: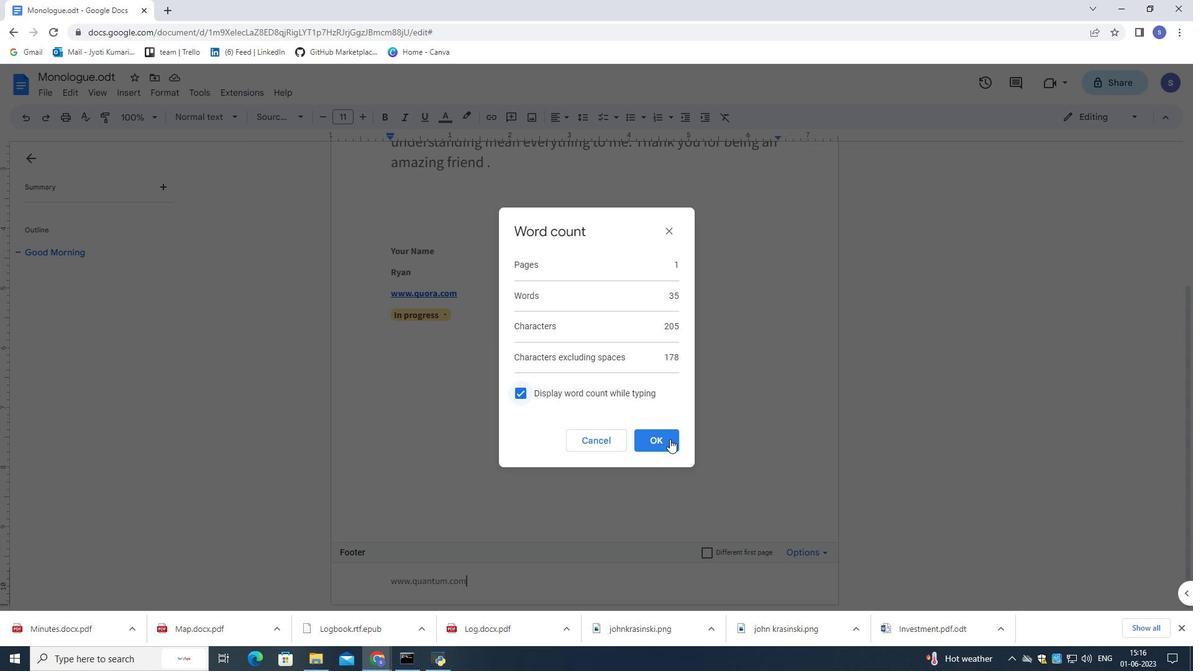
Action: Mouse moved to (629, 452)
Screenshot: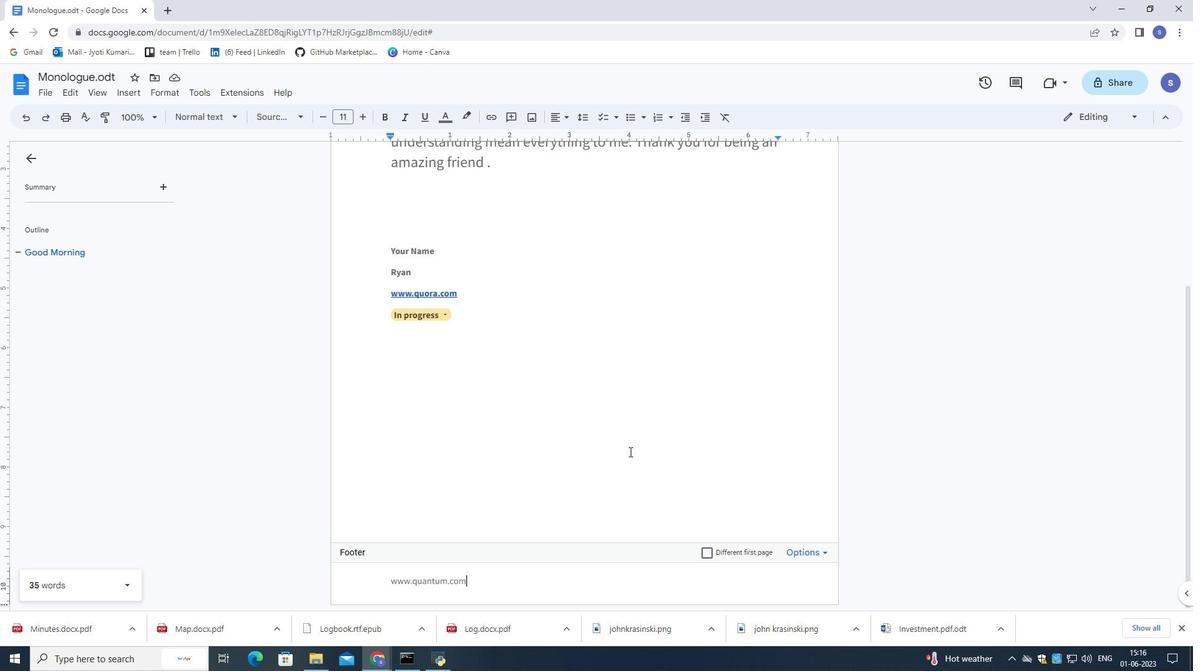 
Action: Mouse scrolled (629, 452) with delta (0, 0)
Screenshot: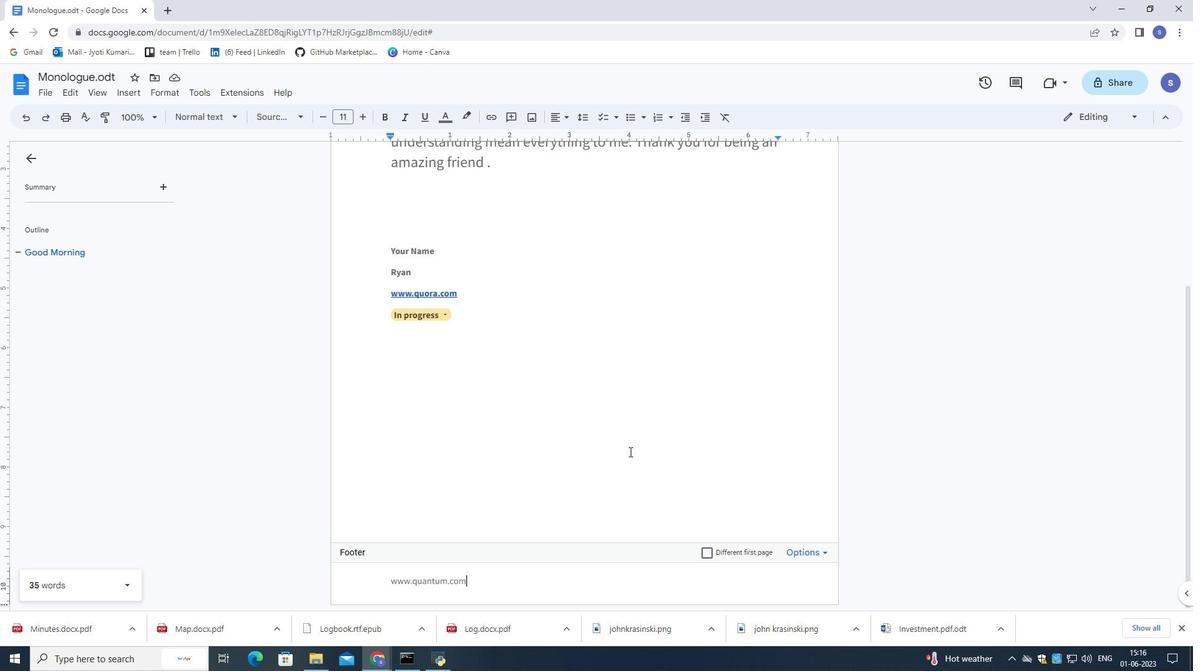 
Action: Mouse scrolled (629, 452) with delta (0, 0)
Screenshot: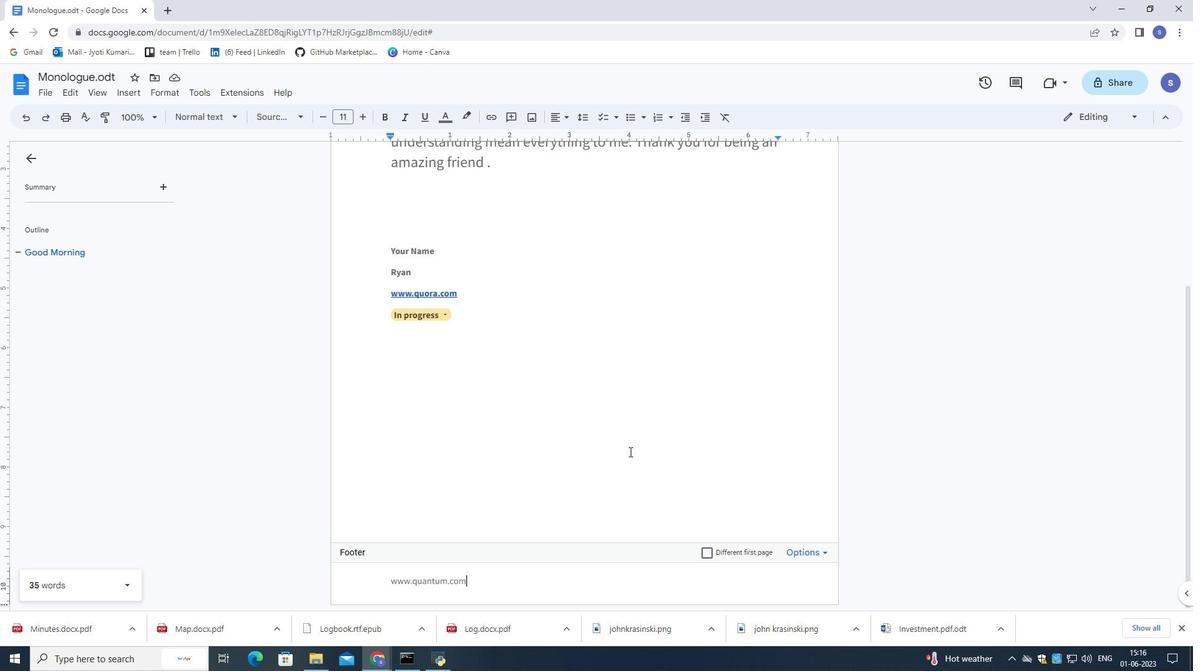 
Action: Mouse moved to (629, 452)
Screenshot: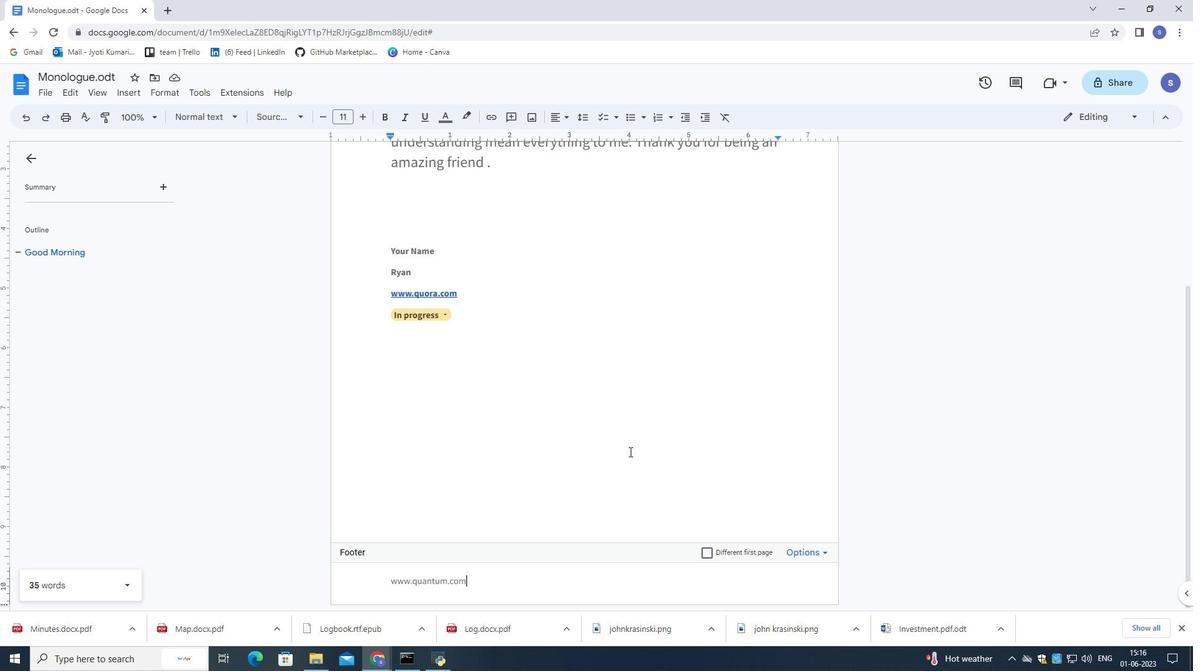 
Action: Mouse scrolled (629, 452) with delta (0, 0)
Screenshot: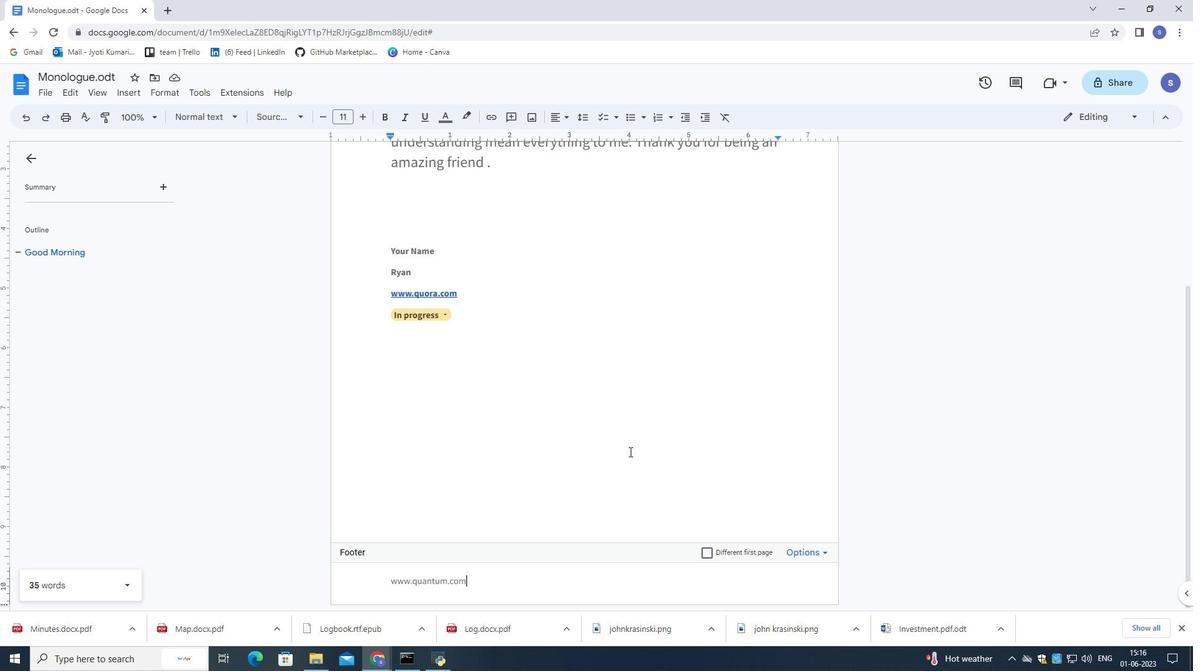 
Action: Mouse moved to (627, 452)
Screenshot: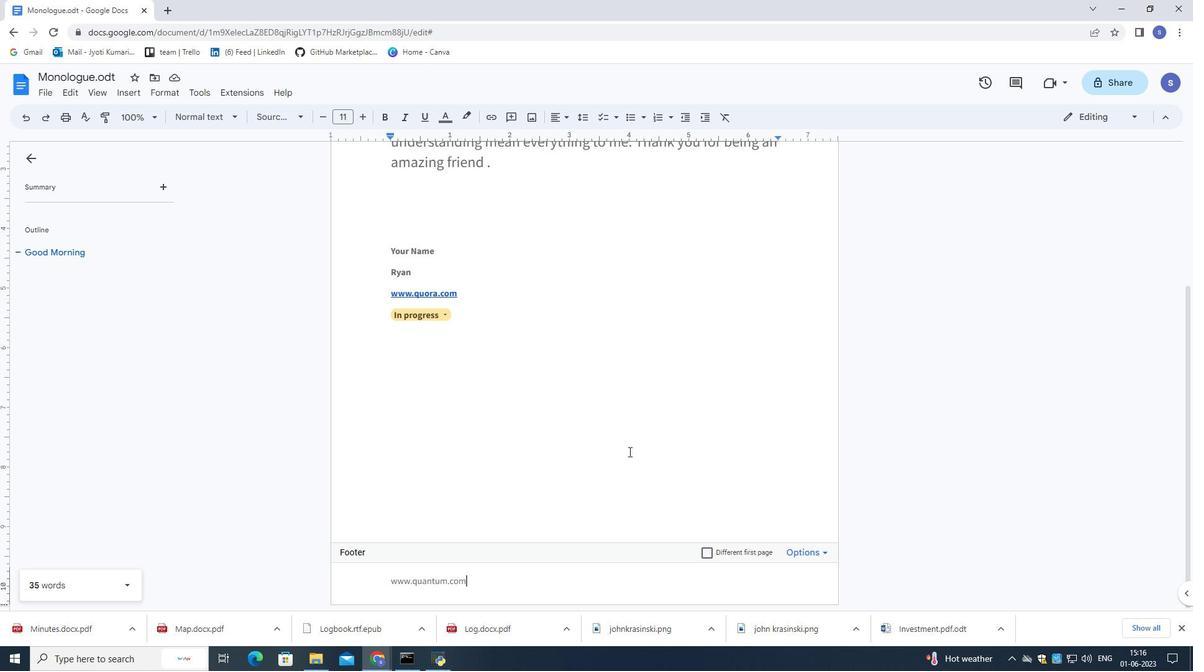 
Action: Mouse scrolled (627, 452) with delta (0, 0)
Screenshot: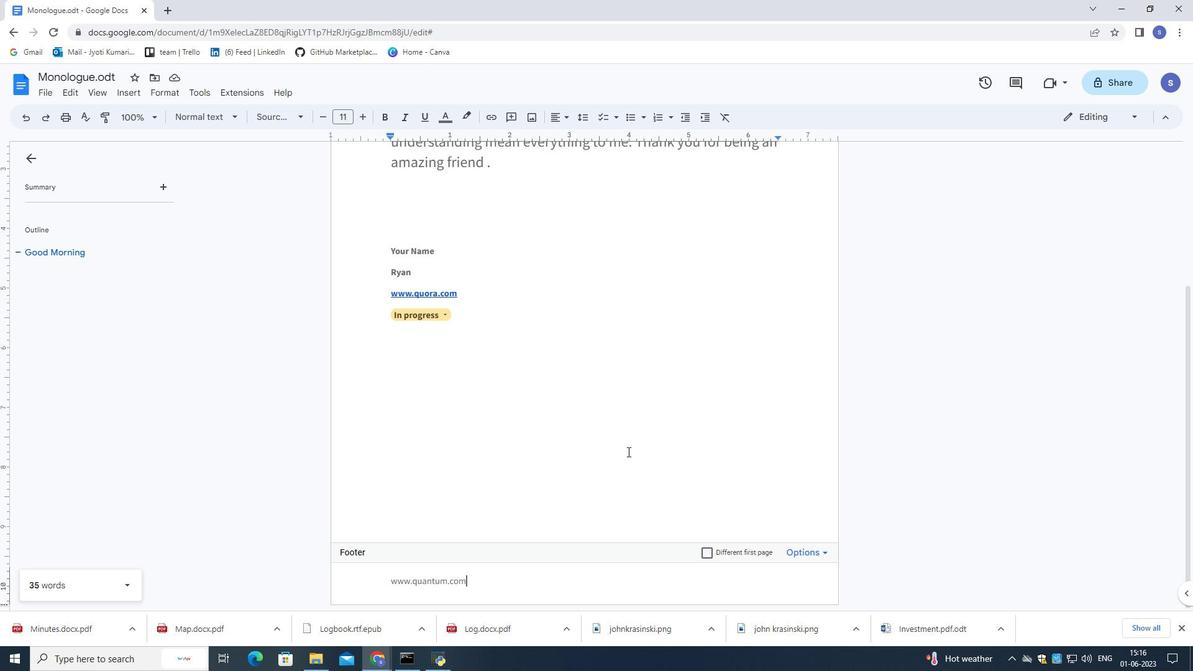 
Action: Mouse moved to (627, 451)
Screenshot: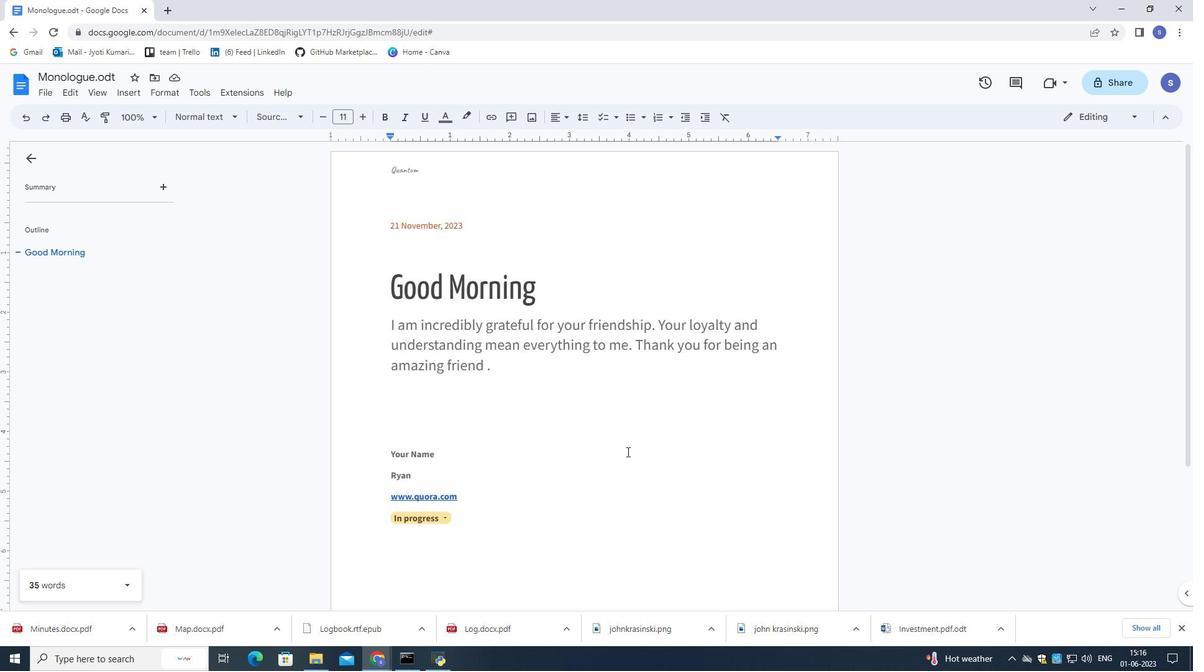 
Action: Mouse scrolled (627, 452) with delta (0, 0)
Screenshot: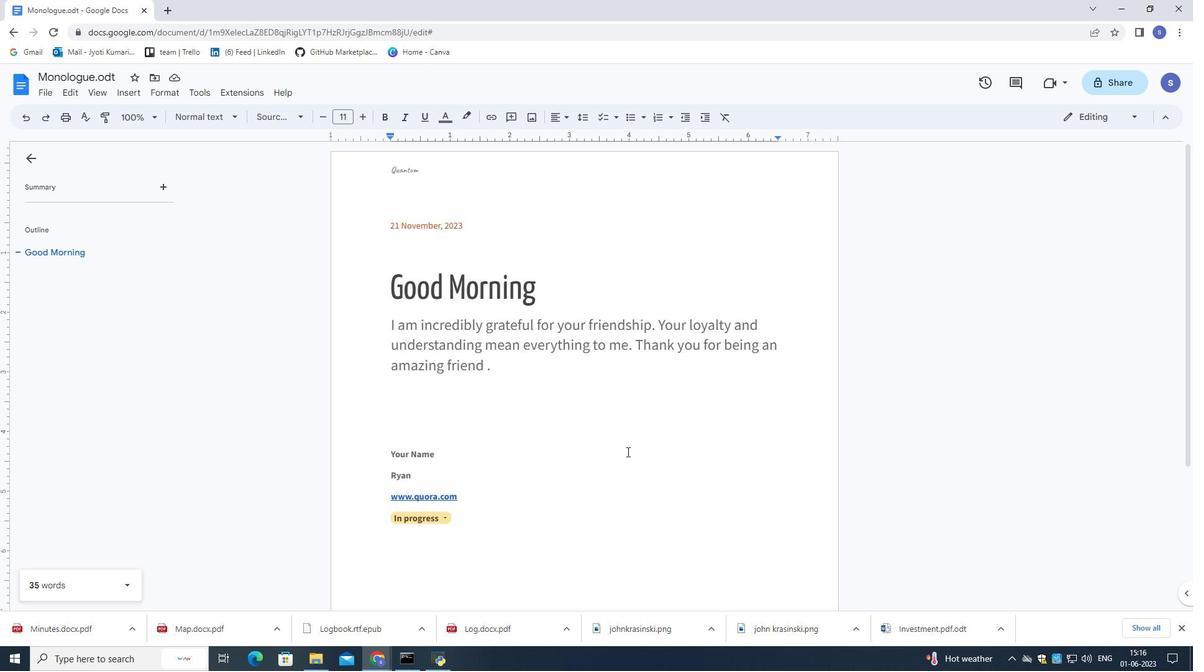 
Action: Mouse scrolled (627, 452) with delta (0, 0)
Screenshot: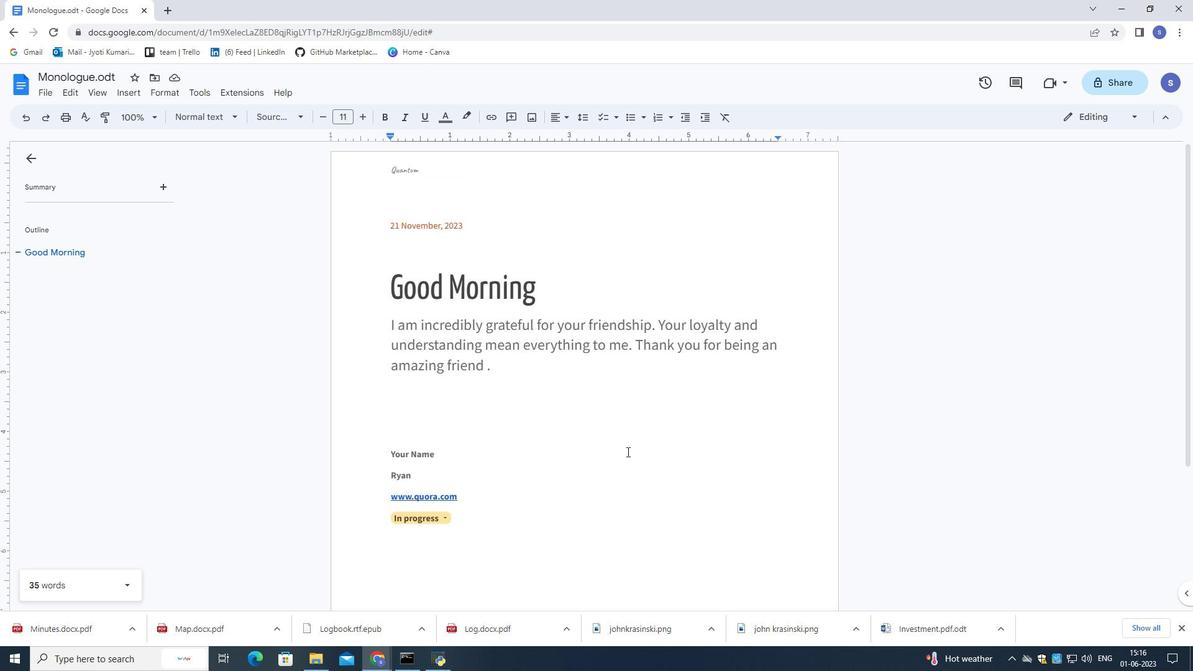 
Action: Mouse moved to (626, 451)
Screenshot: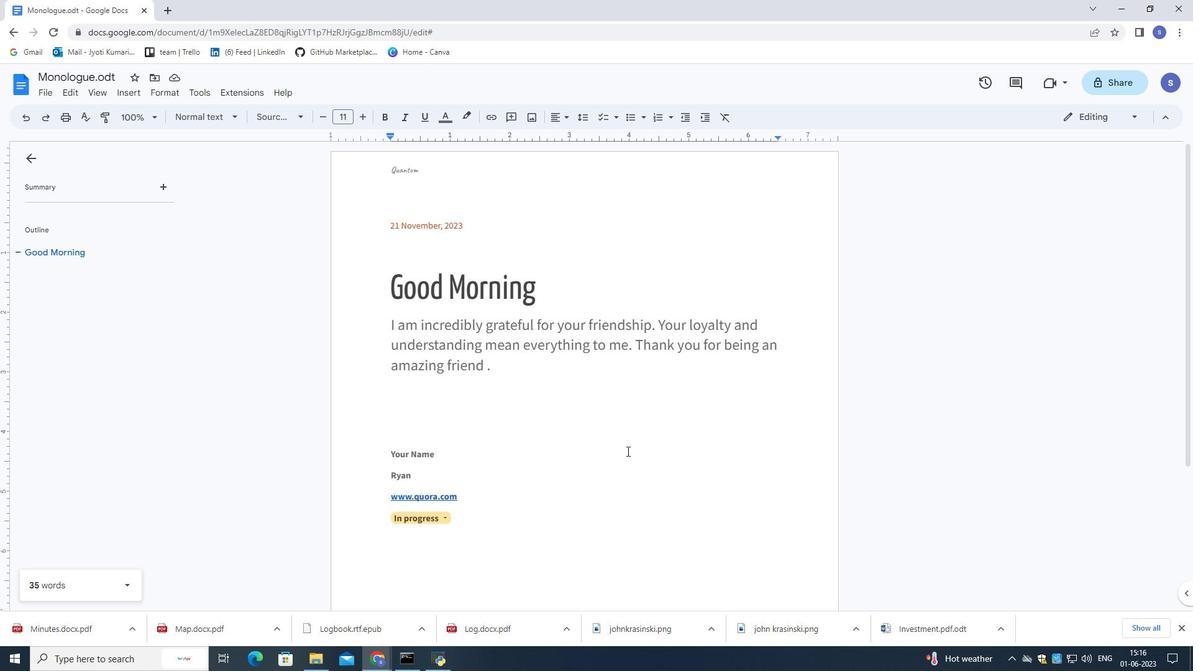 
Action: Mouse scrolled (626, 450) with delta (0, 0)
Screenshot: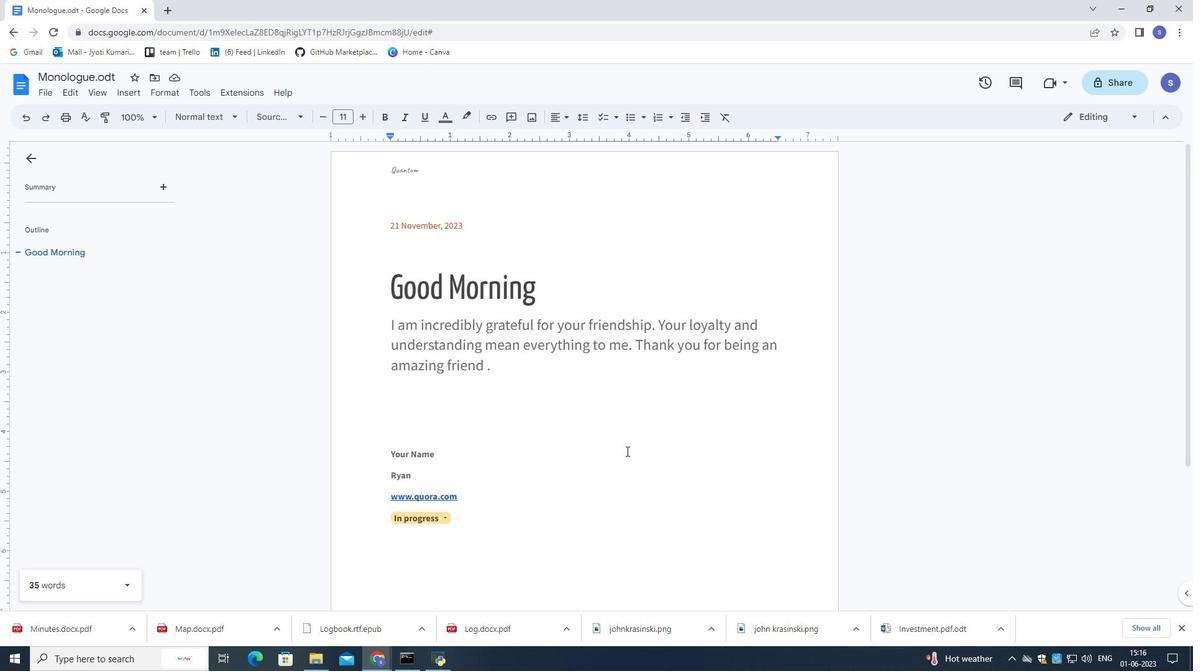 
Action: Mouse scrolled (626, 450) with delta (0, 0)
Screenshot: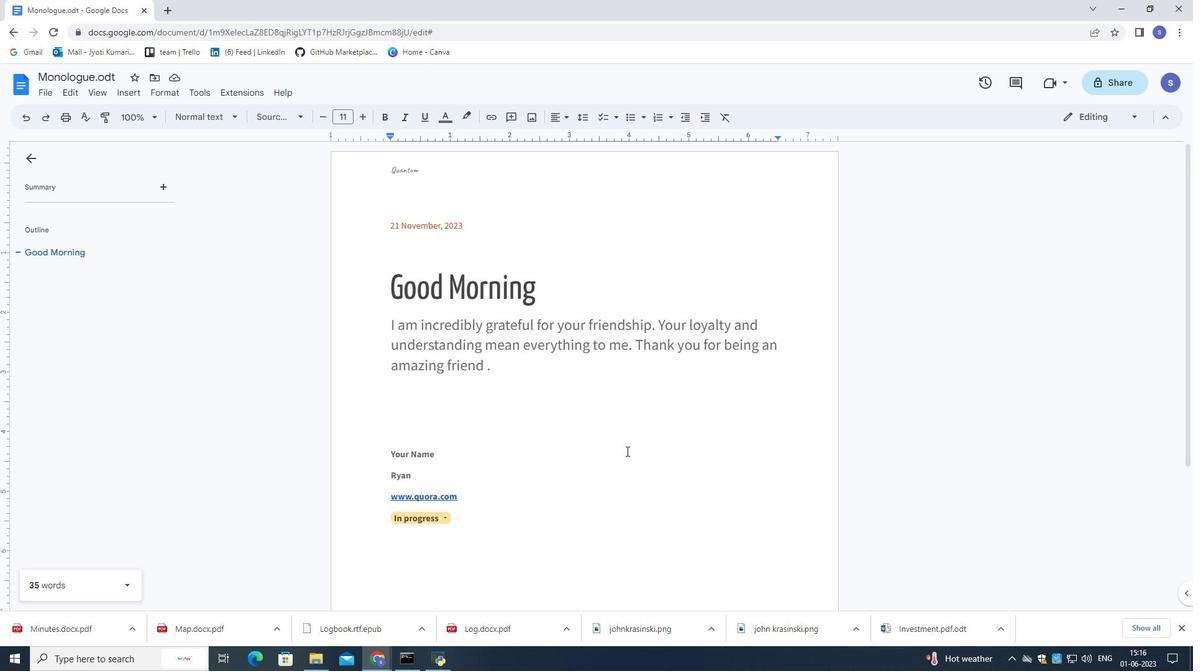 
Action: Mouse scrolled (626, 450) with delta (0, 0)
Screenshot: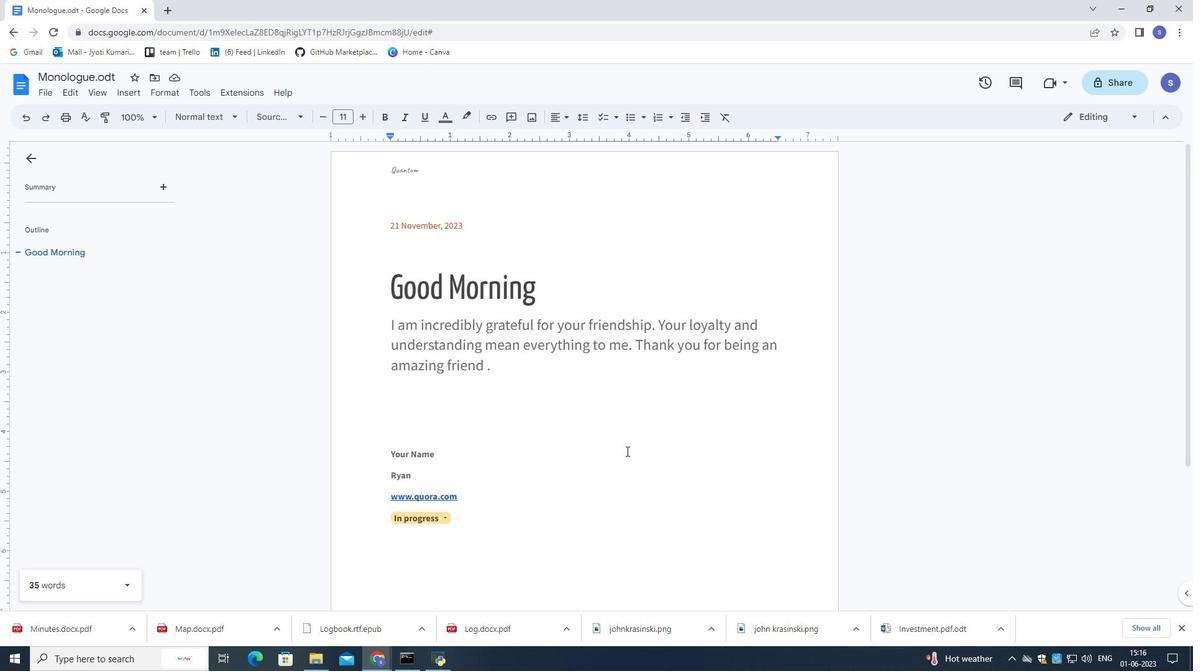 
Action: Mouse scrolled (626, 450) with delta (0, 0)
Screenshot: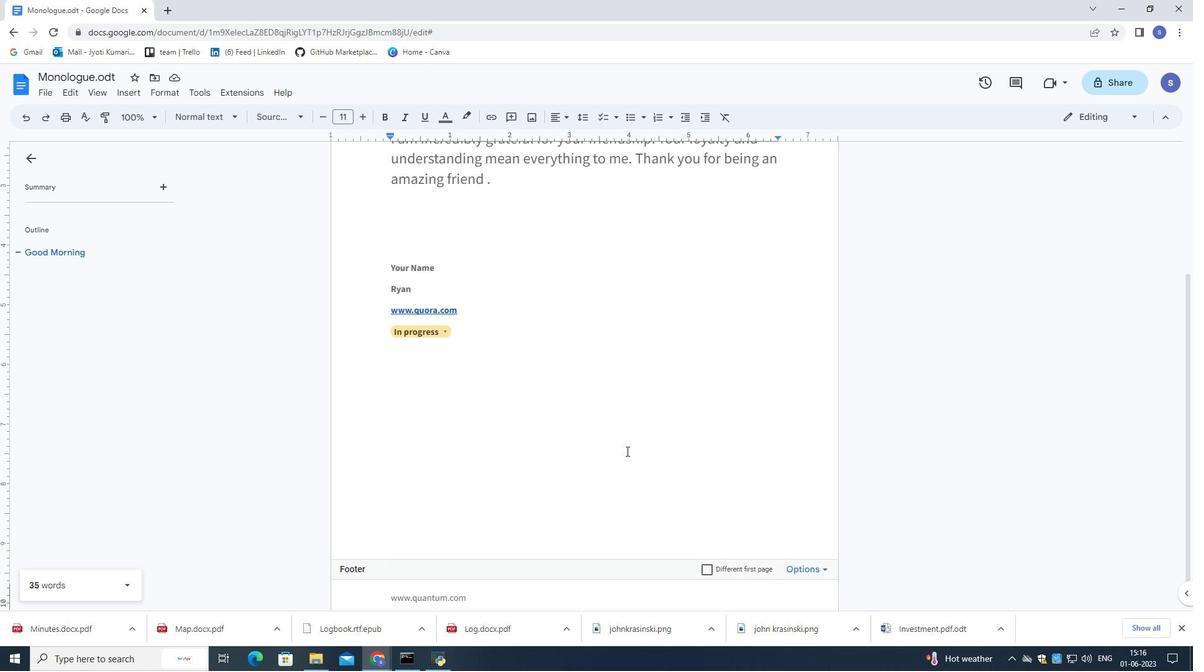 
Action: Mouse moved to (621, 452)
Screenshot: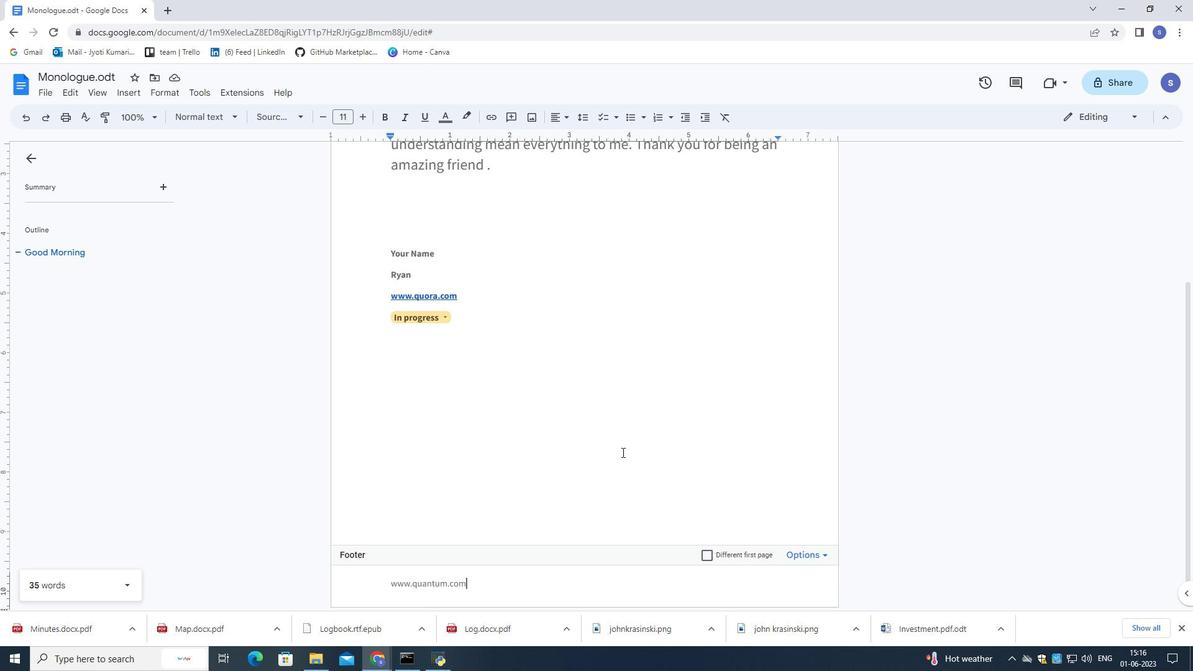 
